Task: Write and send a condolence email to John Smith at taskers@outlook.com, expressing sympathy for the loss of his grandfather.
Action: Mouse moved to (55, 64)
Screenshot: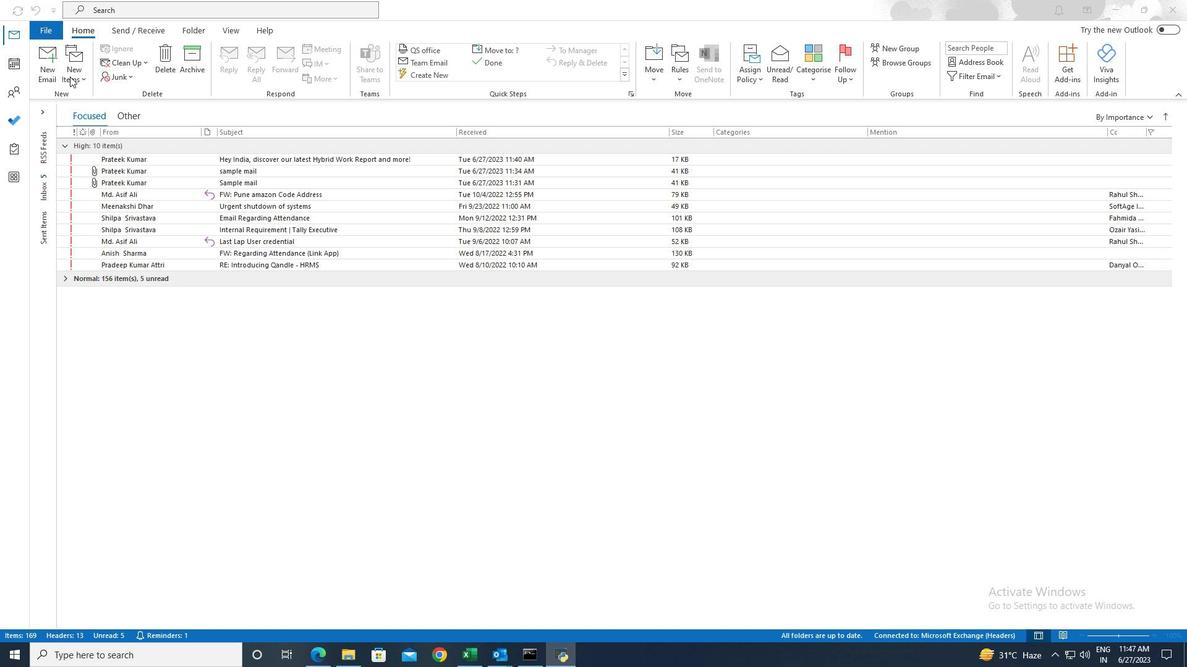 
Action: Mouse pressed left at (55, 64)
Screenshot: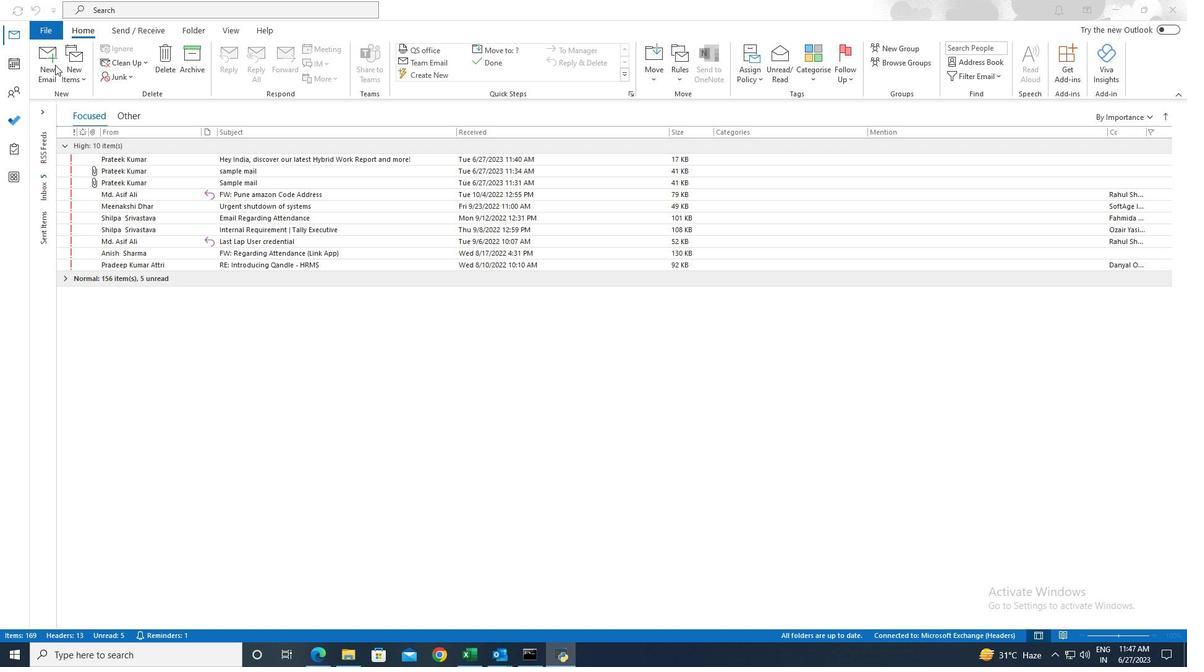 
Action: Mouse pressed left at (55, 64)
Screenshot: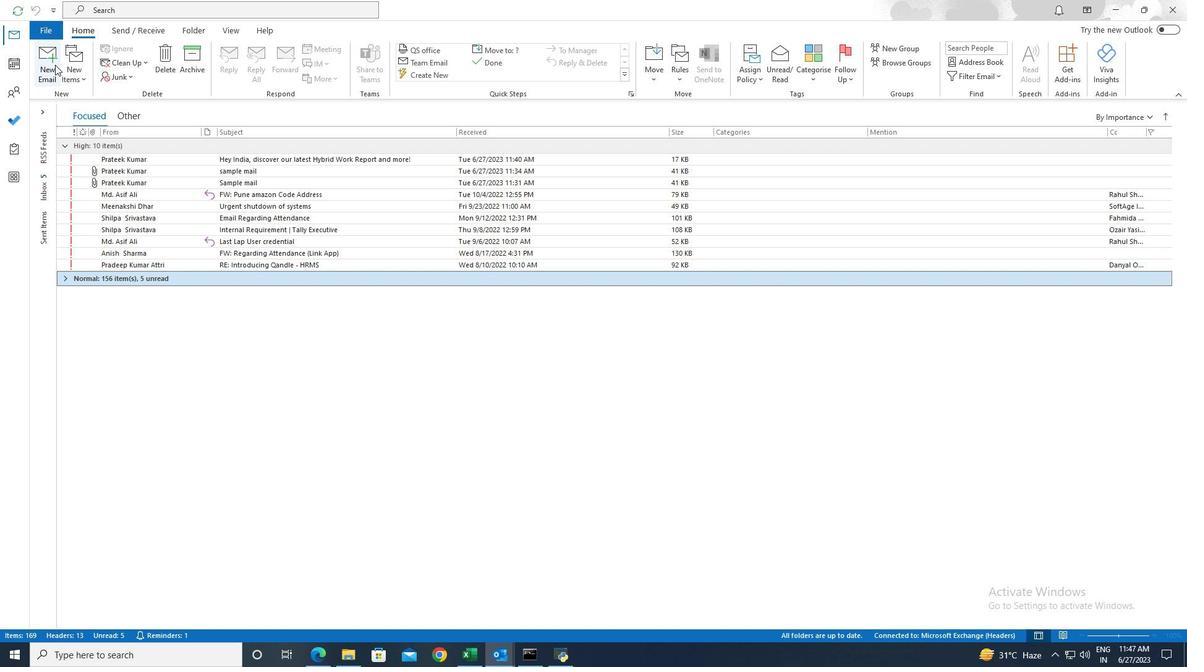 
Action: Mouse moved to (304, 68)
Screenshot: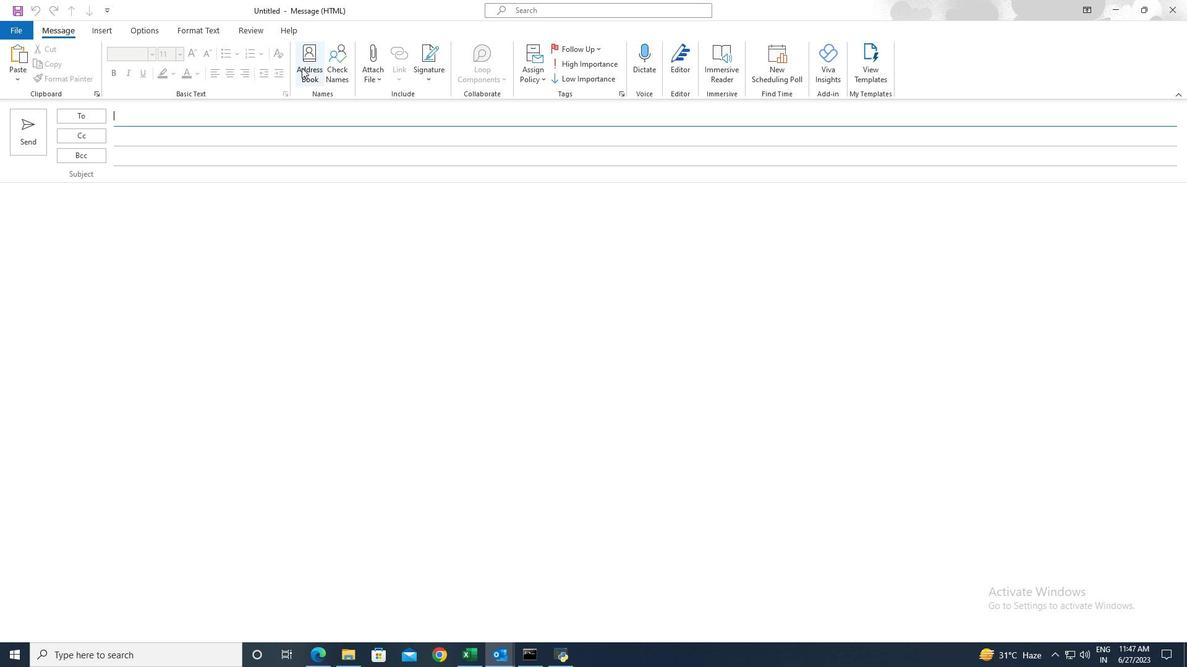 
Action: Mouse pressed left at (304, 68)
Screenshot: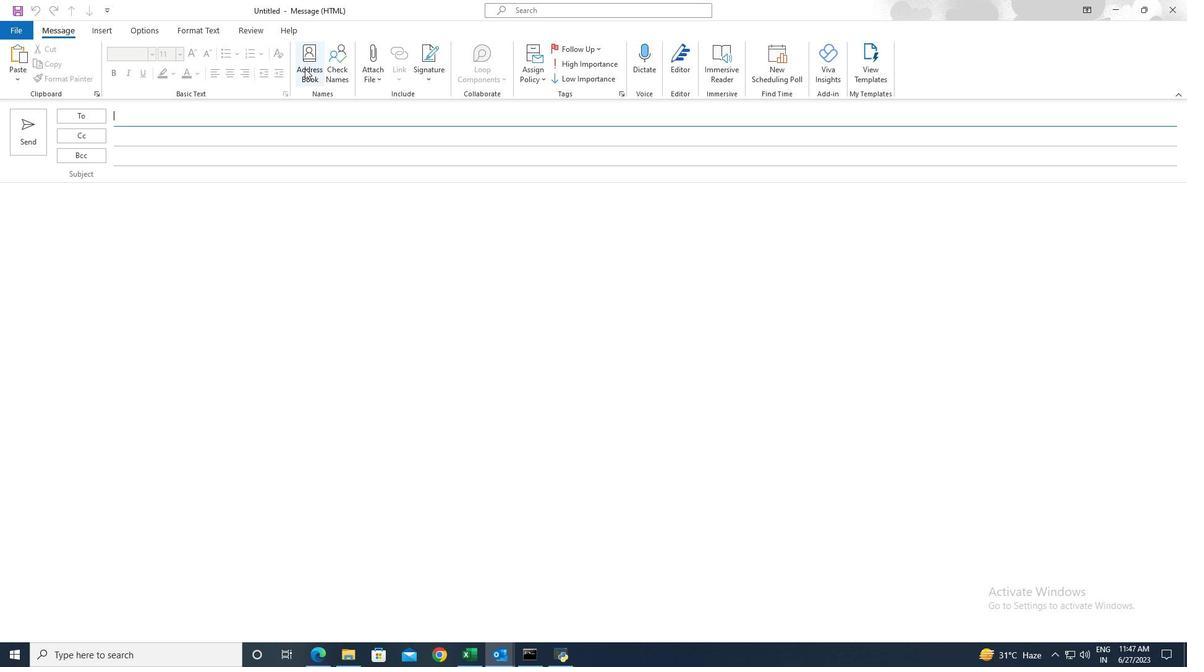 
Action: Mouse moved to (707, 223)
Screenshot: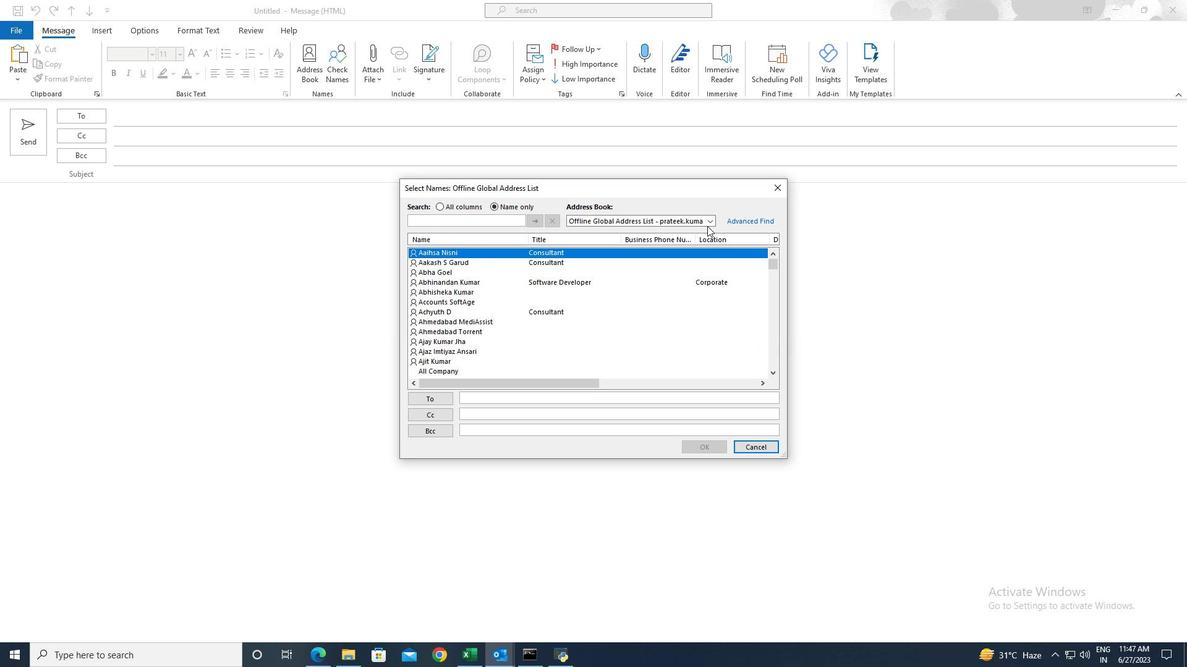 
Action: Mouse pressed left at (707, 223)
Screenshot: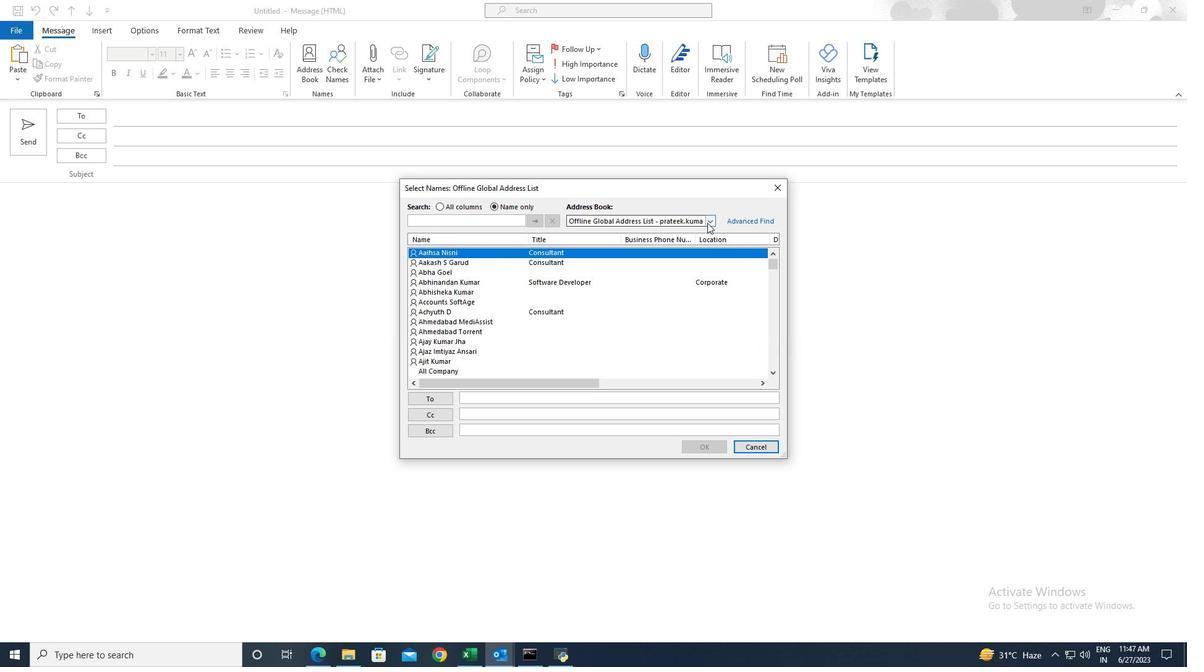
Action: Mouse moved to (610, 239)
Screenshot: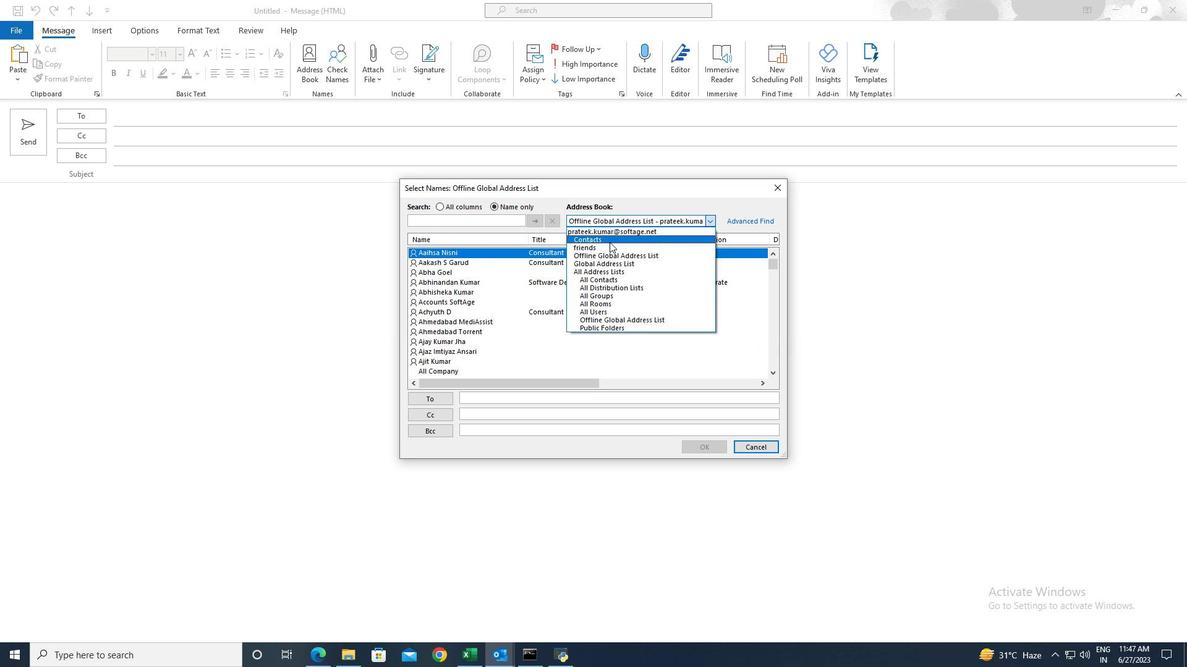 
Action: Mouse pressed left at (610, 239)
Screenshot: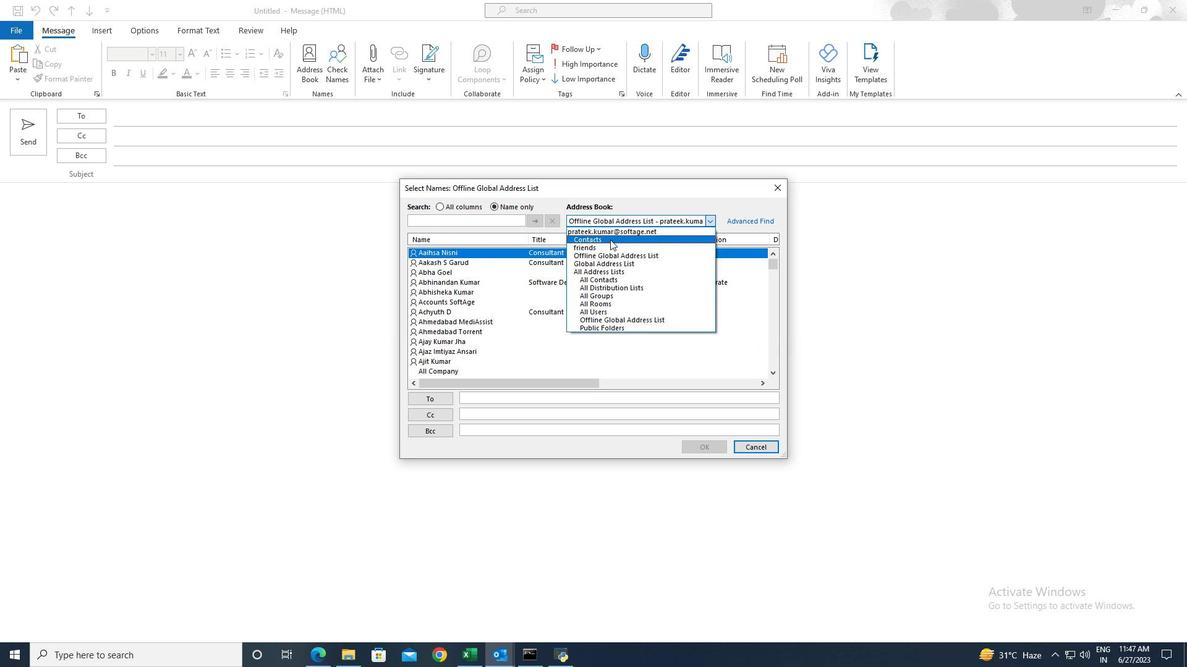 
Action: Mouse moved to (497, 217)
Screenshot: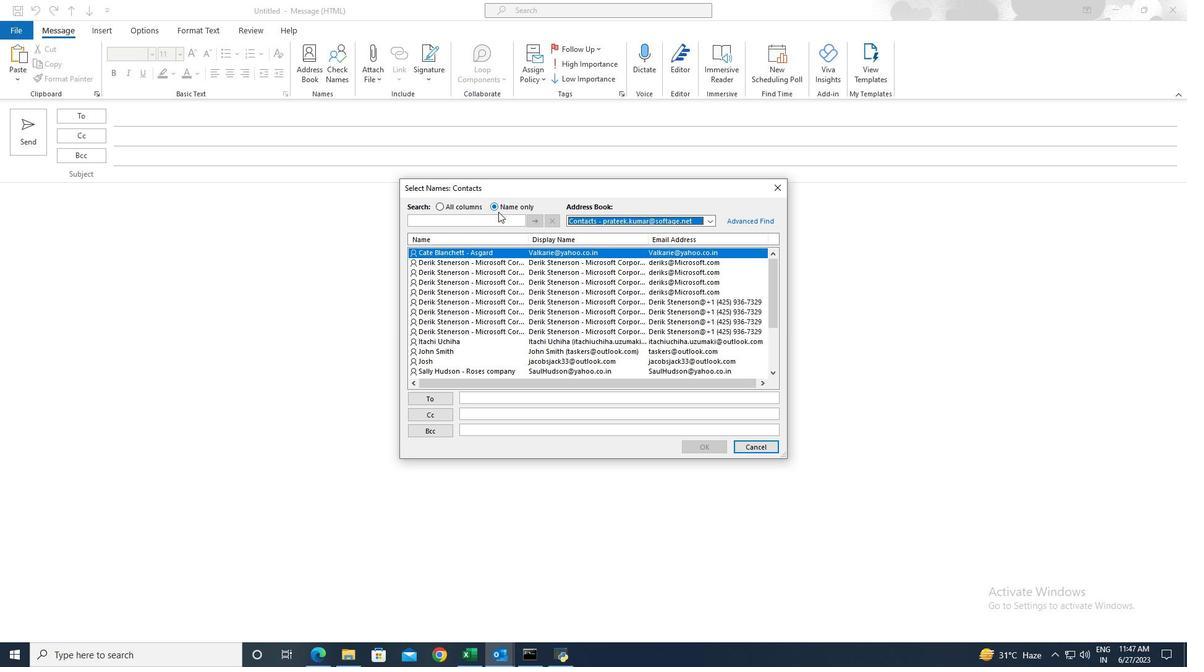 
Action: Mouse pressed left at (497, 217)
Screenshot: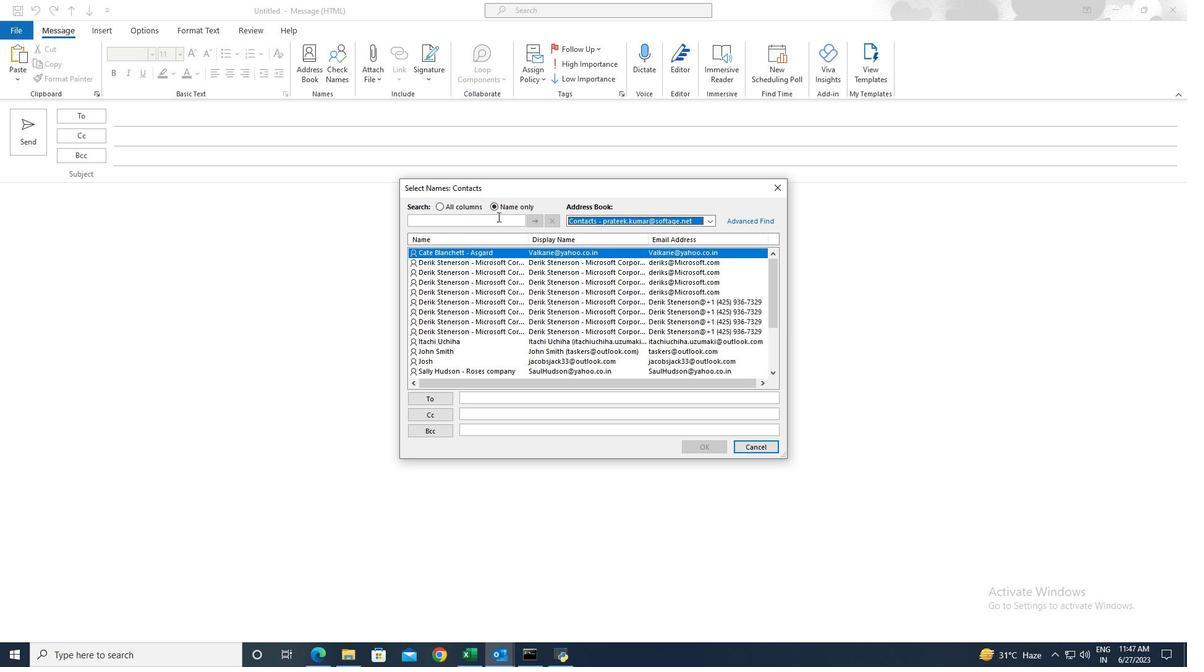 
Action: Key pressed john
Screenshot: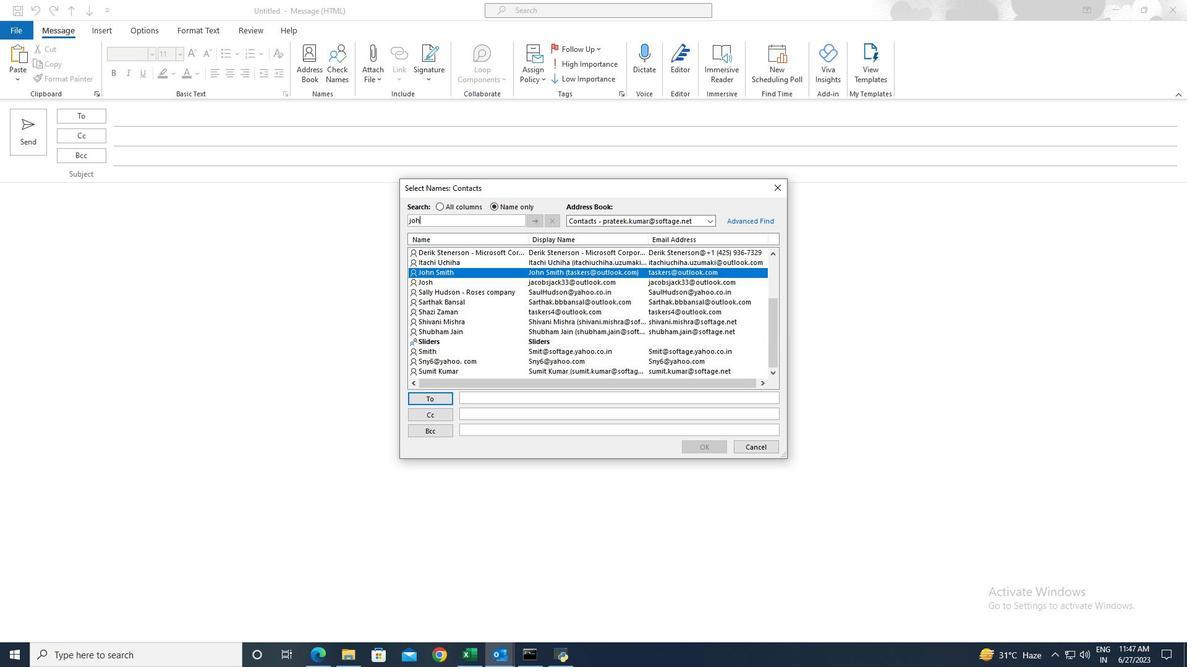 
Action: Mouse moved to (507, 270)
Screenshot: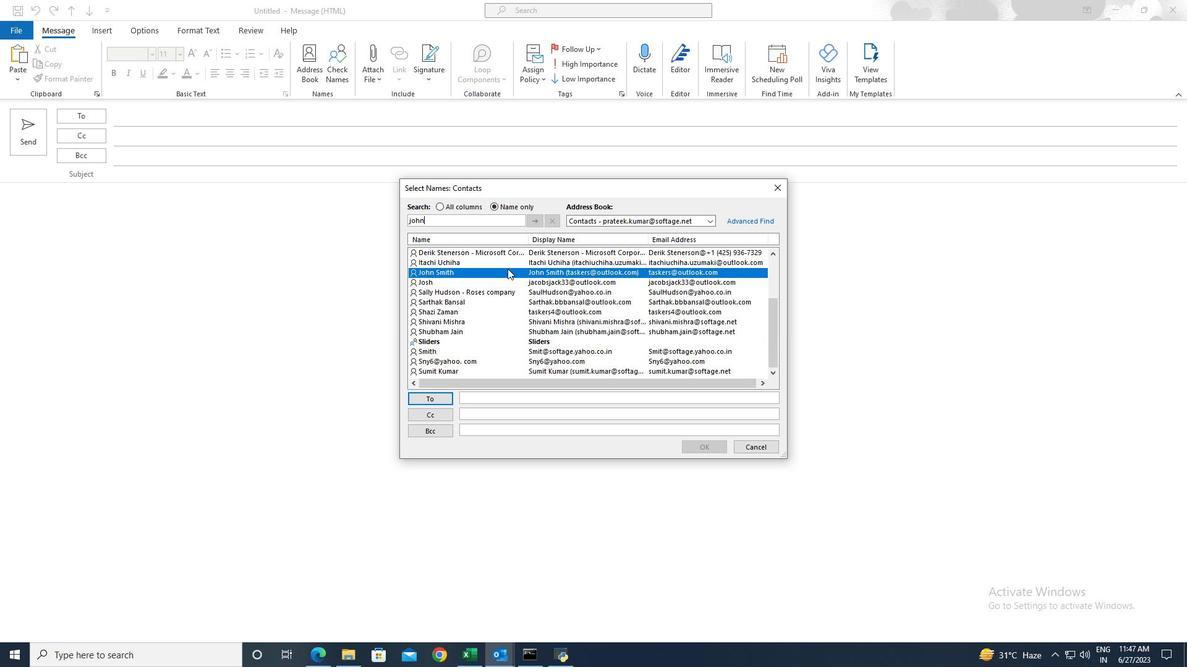 
Action: Mouse pressed left at (507, 270)
Screenshot: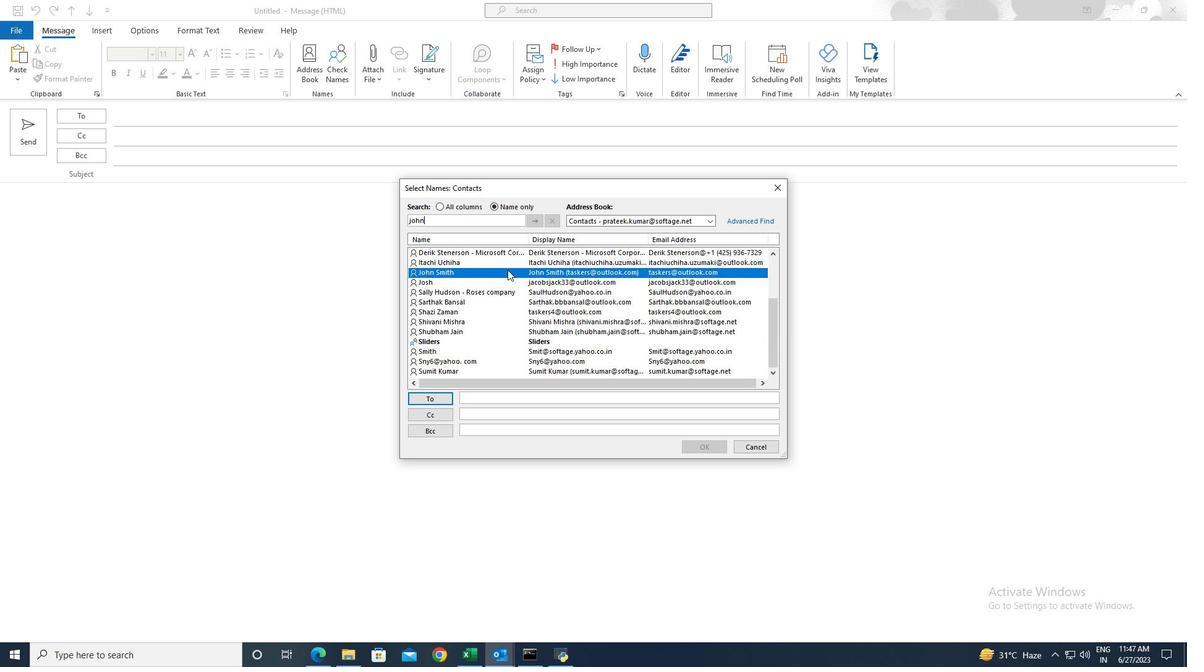 
Action: Mouse moved to (438, 400)
Screenshot: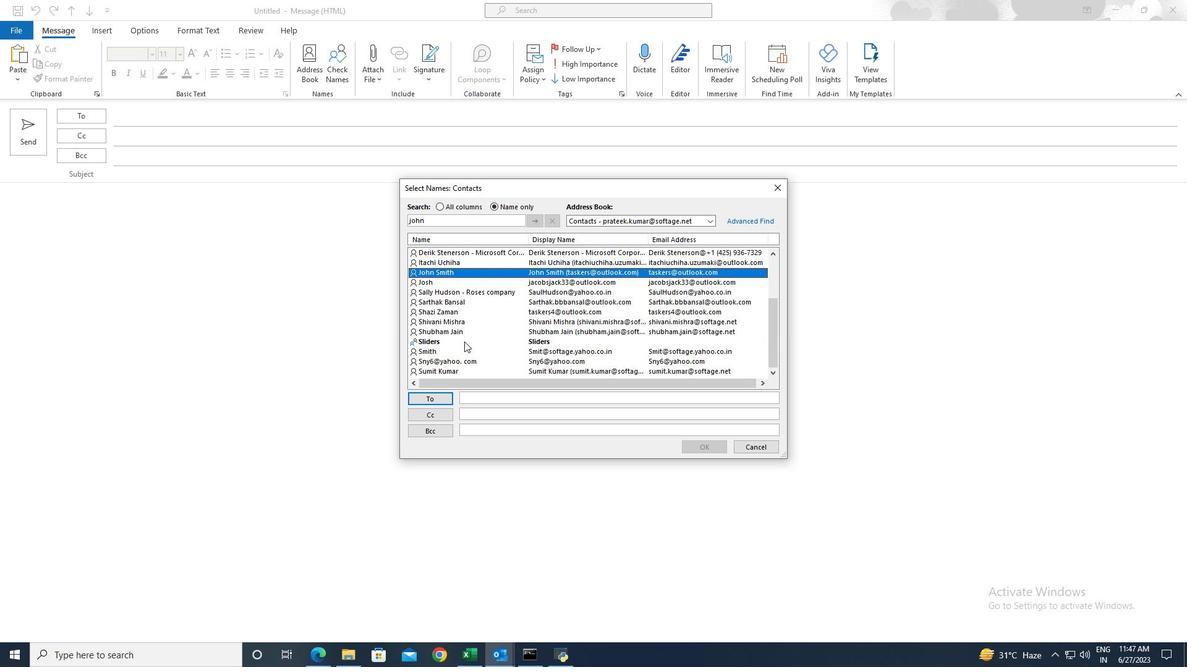 
Action: Mouse pressed left at (438, 400)
Screenshot: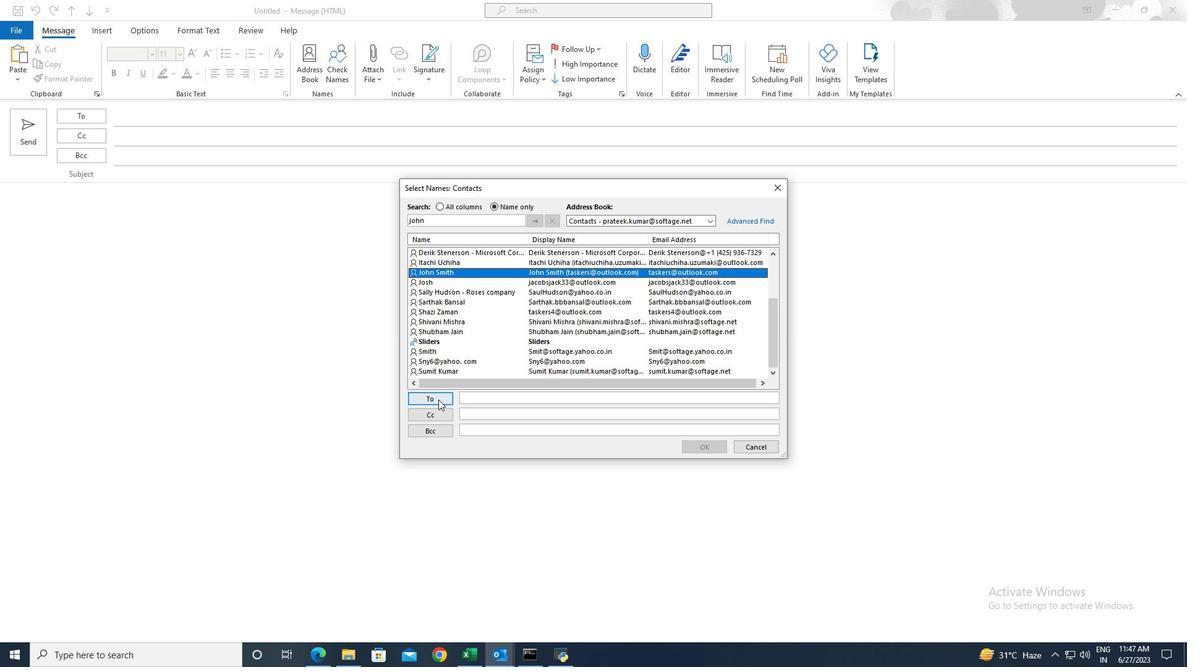 
Action: Mouse moved to (698, 442)
Screenshot: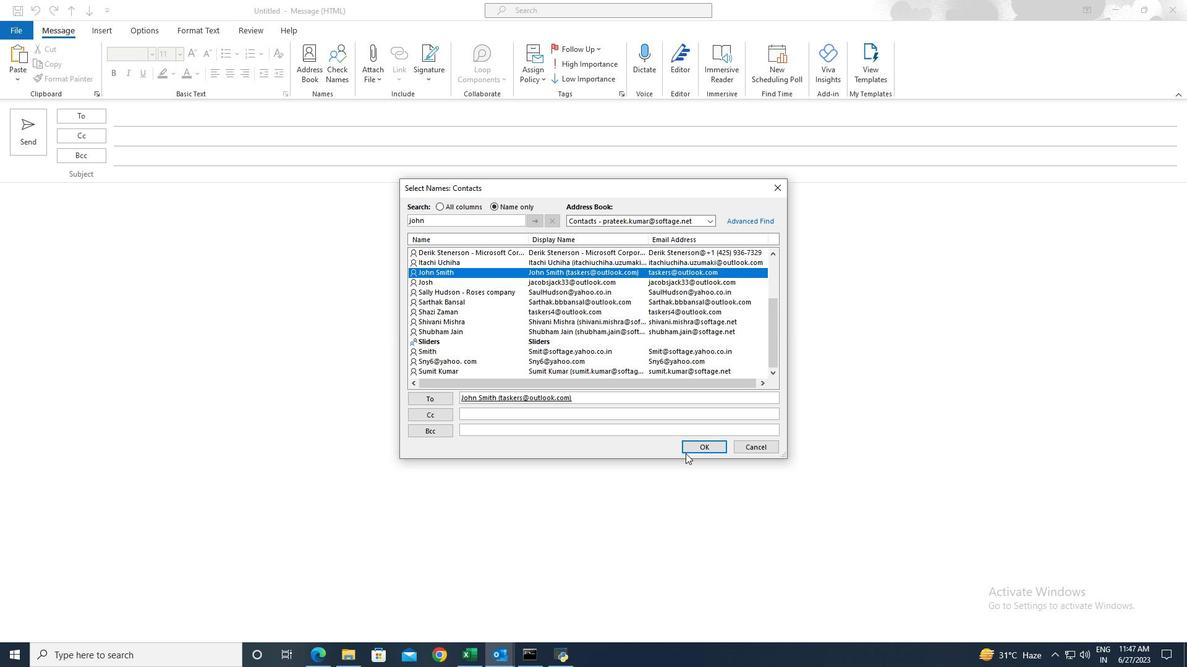 
Action: Mouse pressed left at (698, 442)
Screenshot: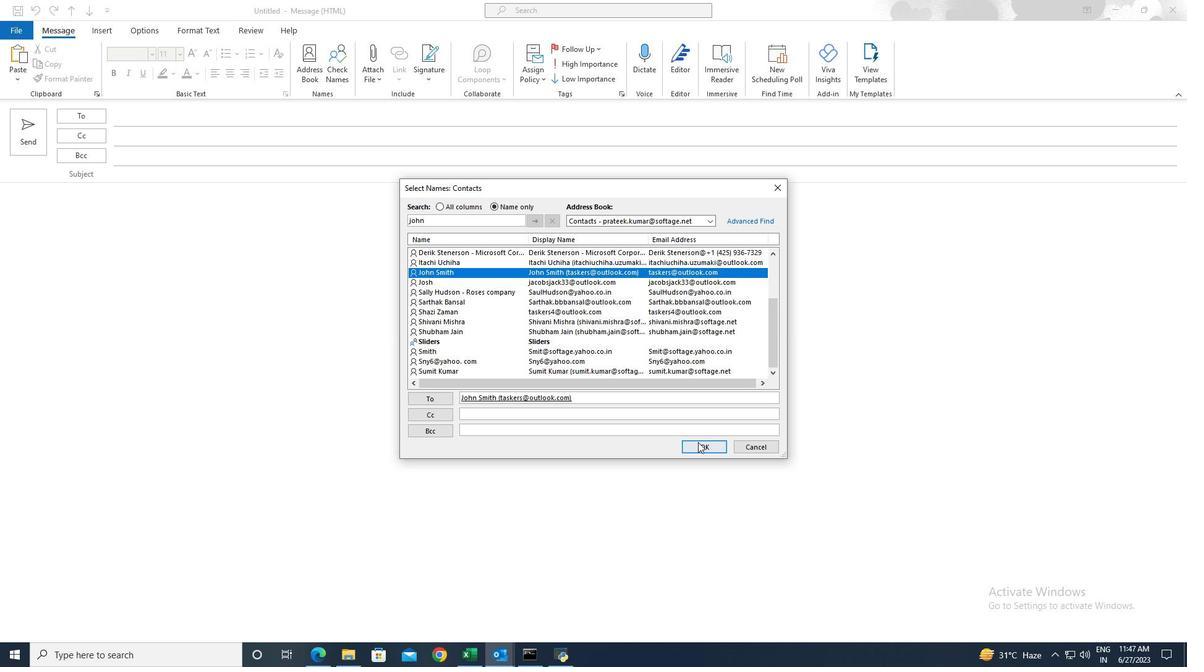 
Action: Mouse moved to (148, 179)
Screenshot: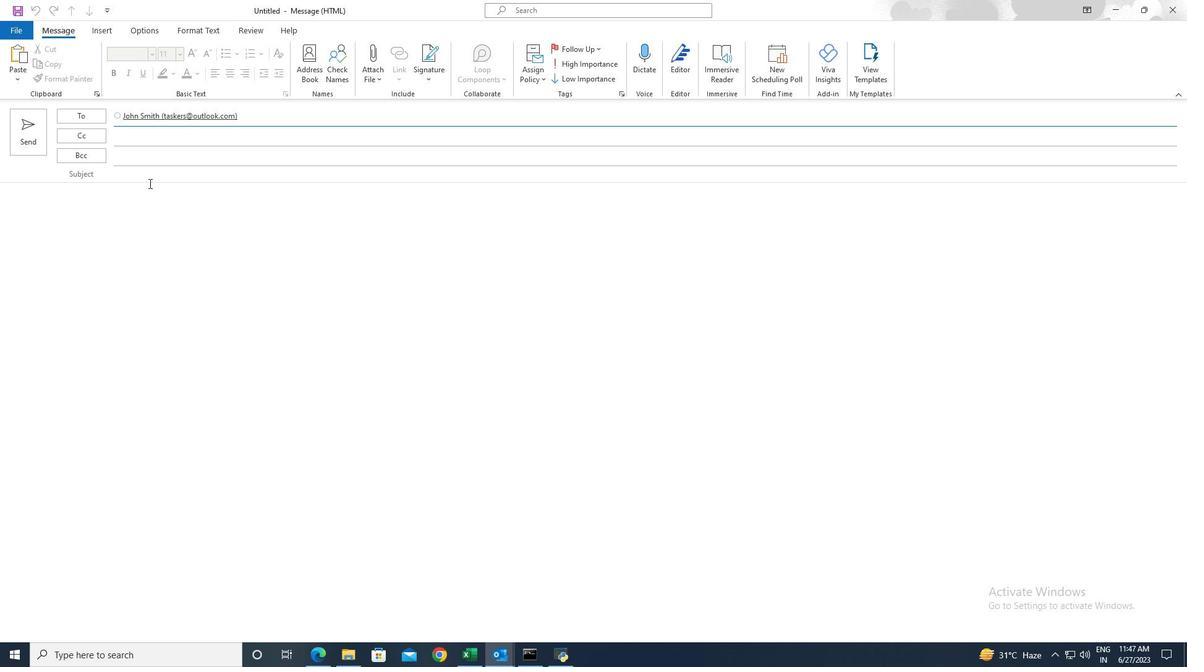 
Action: Mouse pressed left at (148, 179)
Screenshot: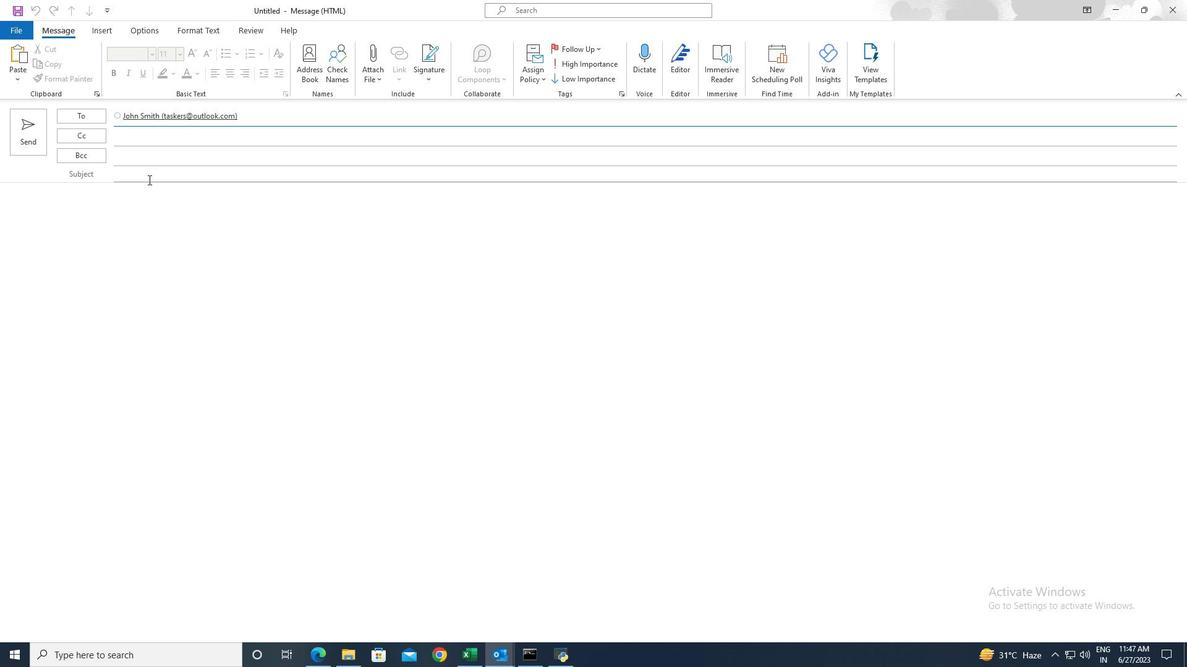 
Action: Mouse moved to (181, 199)
Screenshot: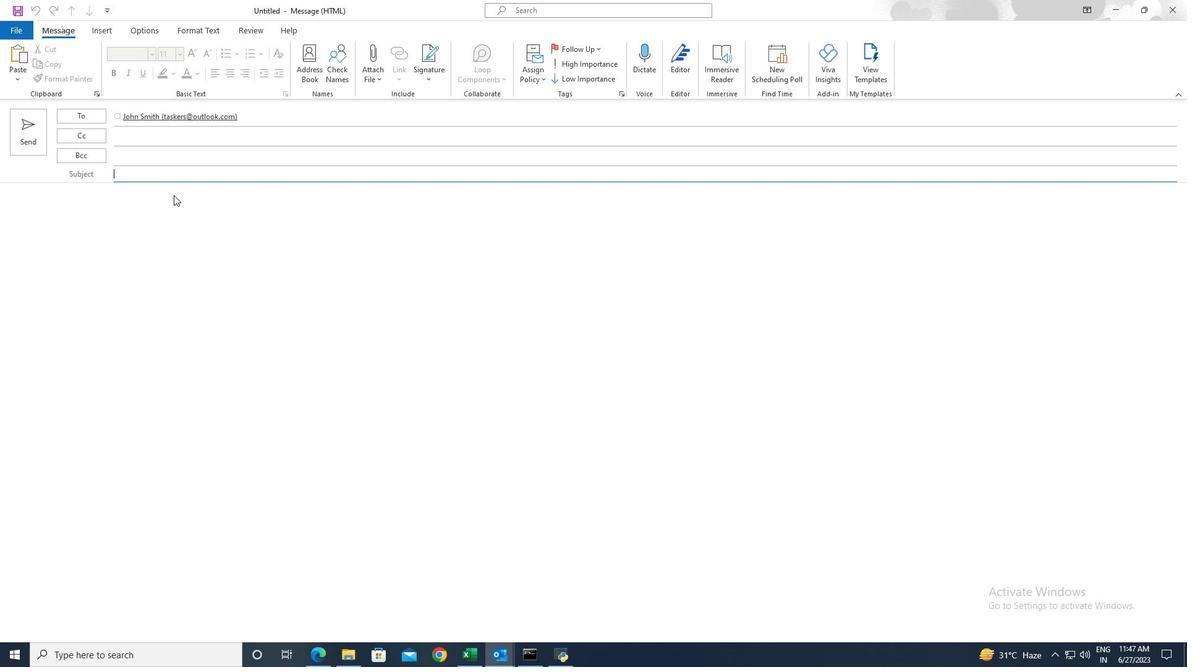 
Action: Key pressed <Key.shift><Key.shift>Condolences<Key.space>on<Key.space>the<Key.space><Key.shift>Loss<Key.space>of<Key.space>a<Key.space><Key.shift>Loved<Key.space><Key.shift>One
Screenshot: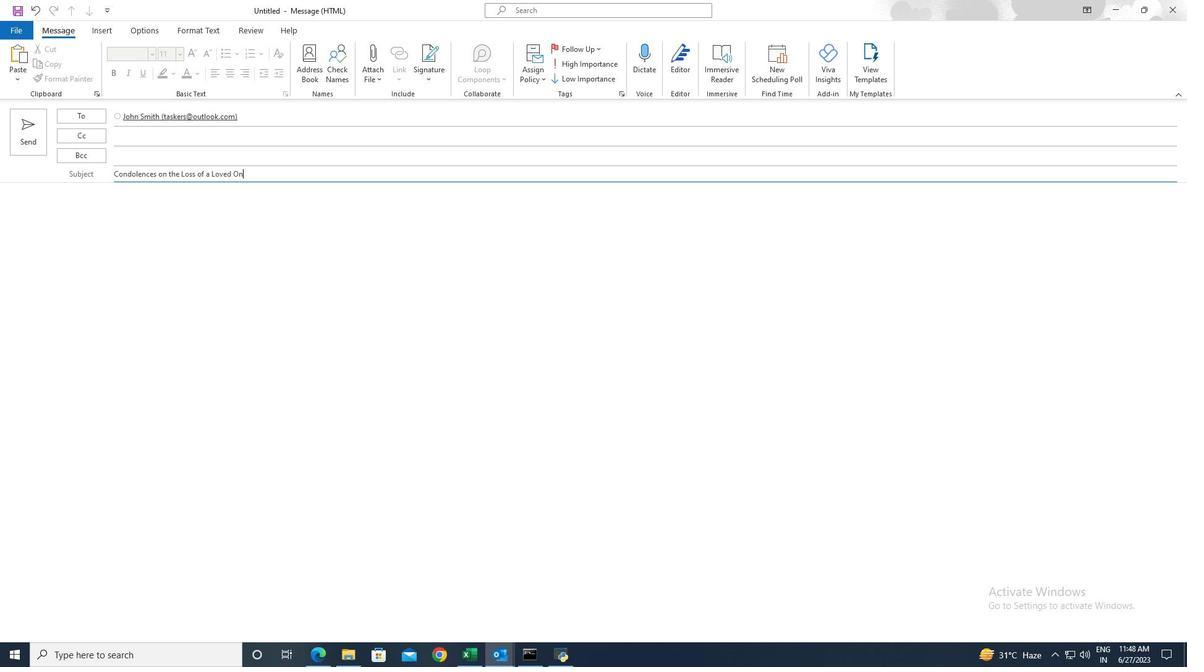 
Action: Mouse moved to (166, 212)
Screenshot: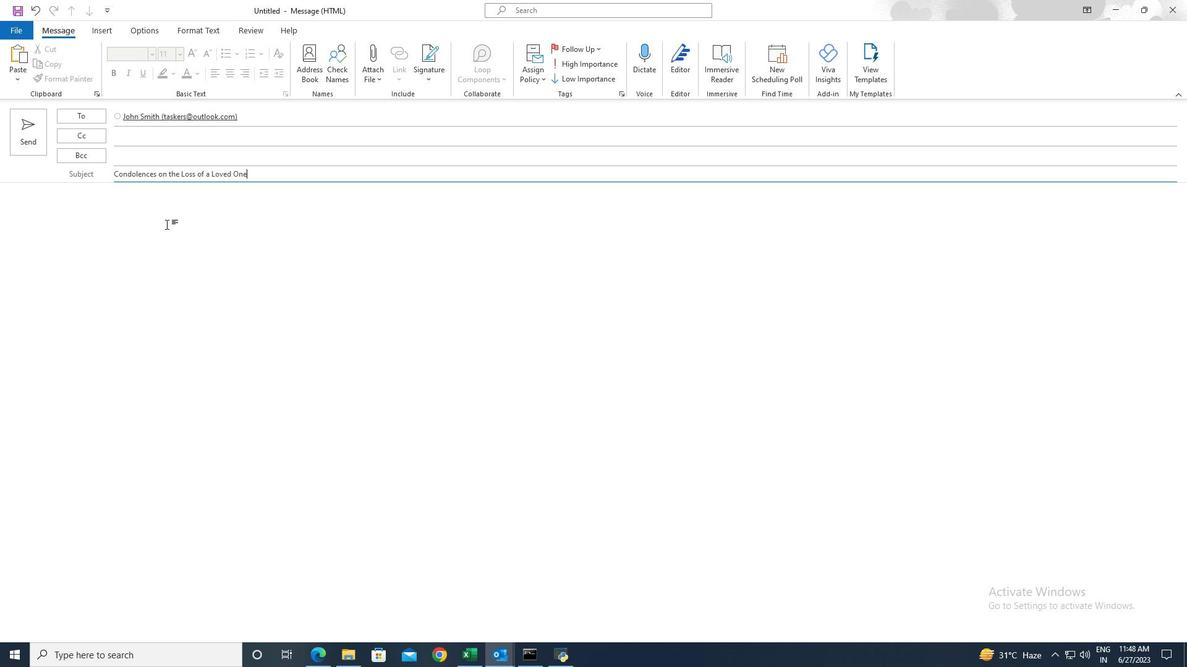 
Action: Mouse pressed left at (166, 212)
Screenshot: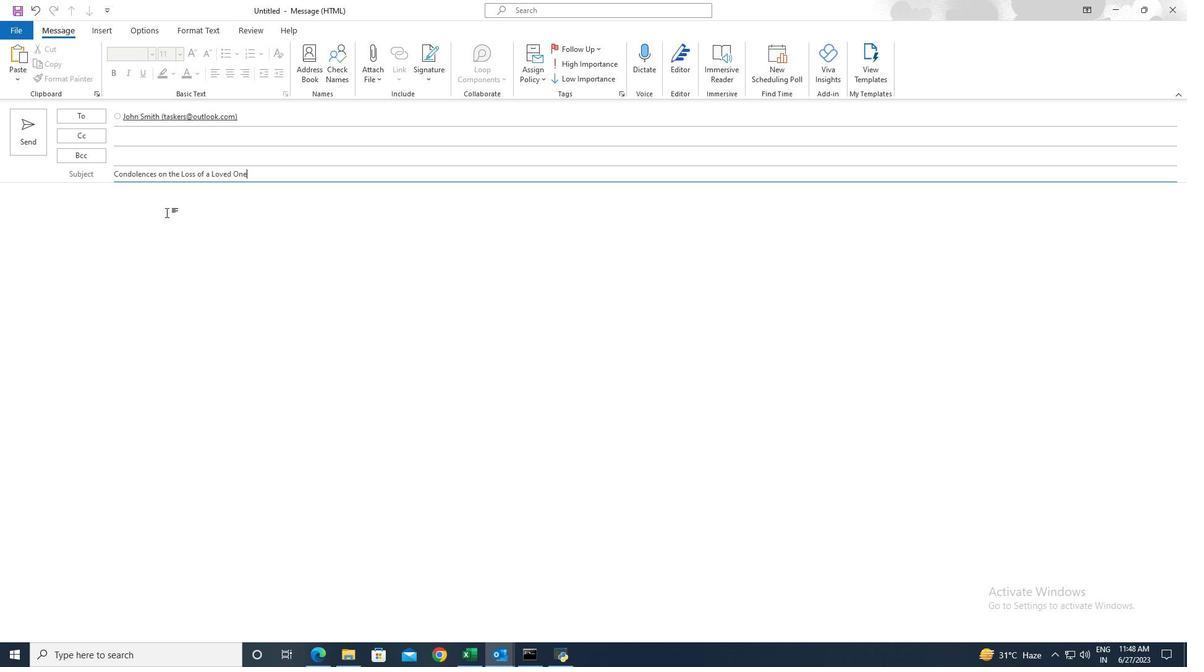 
Action: Mouse moved to (176, 211)
Screenshot: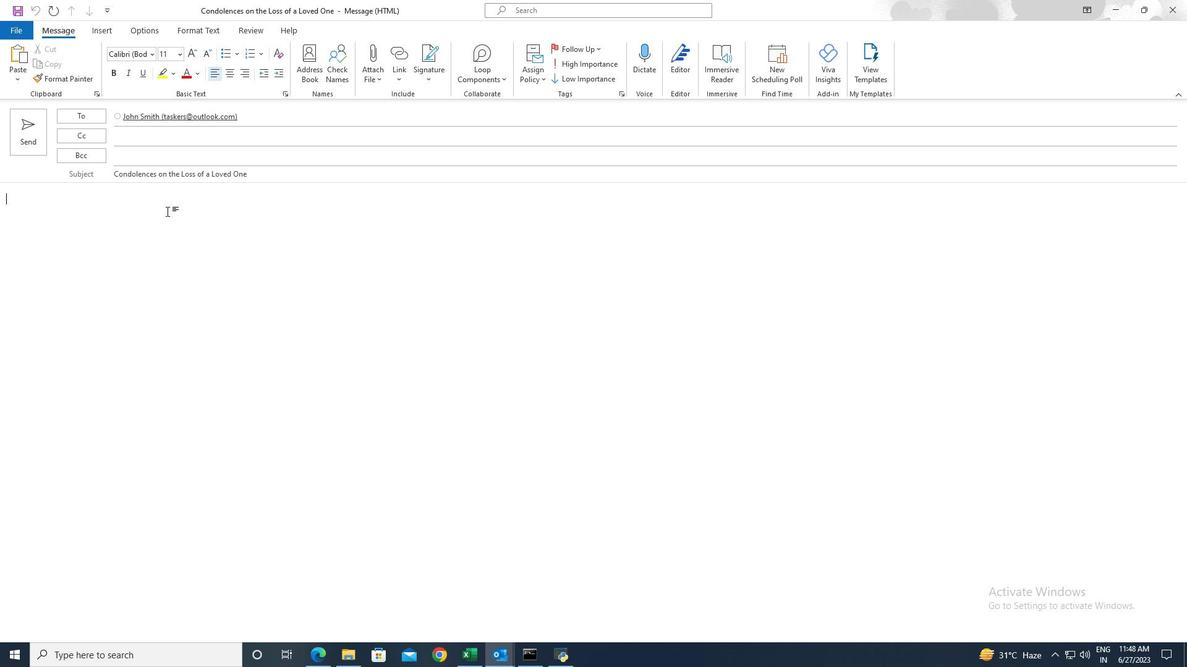 
Action: Key pressed <Key.shift>Dear<Key.space><Key.shift>
Screenshot: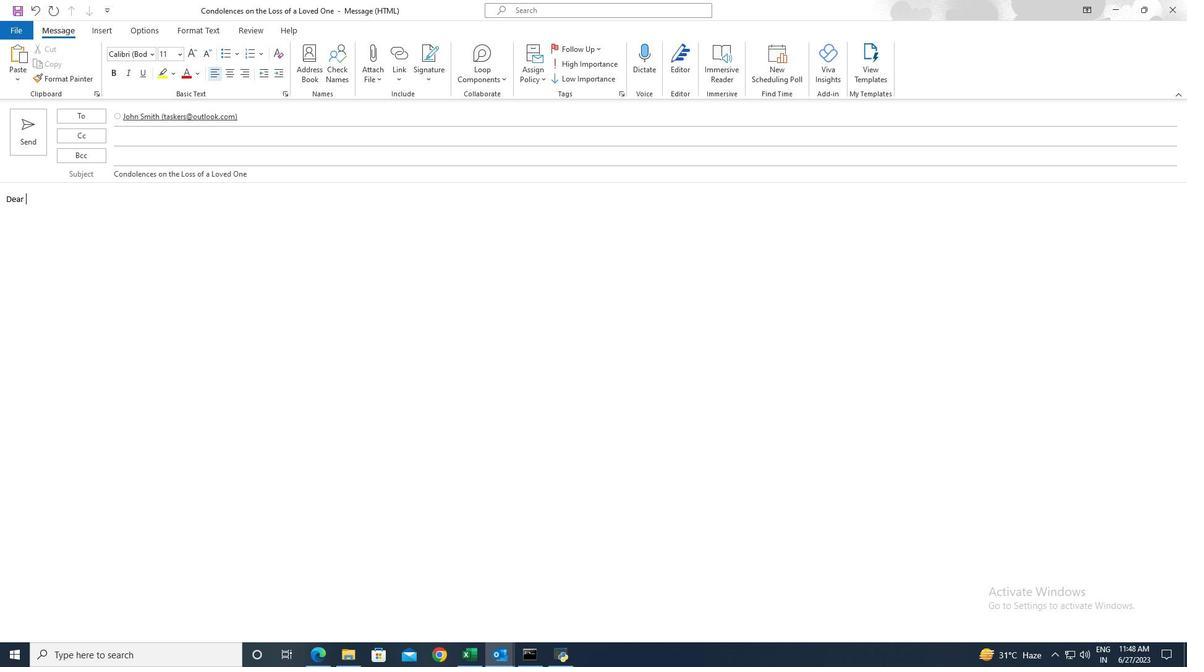 
Action: Mouse moved to (176, 211)
Screenshot: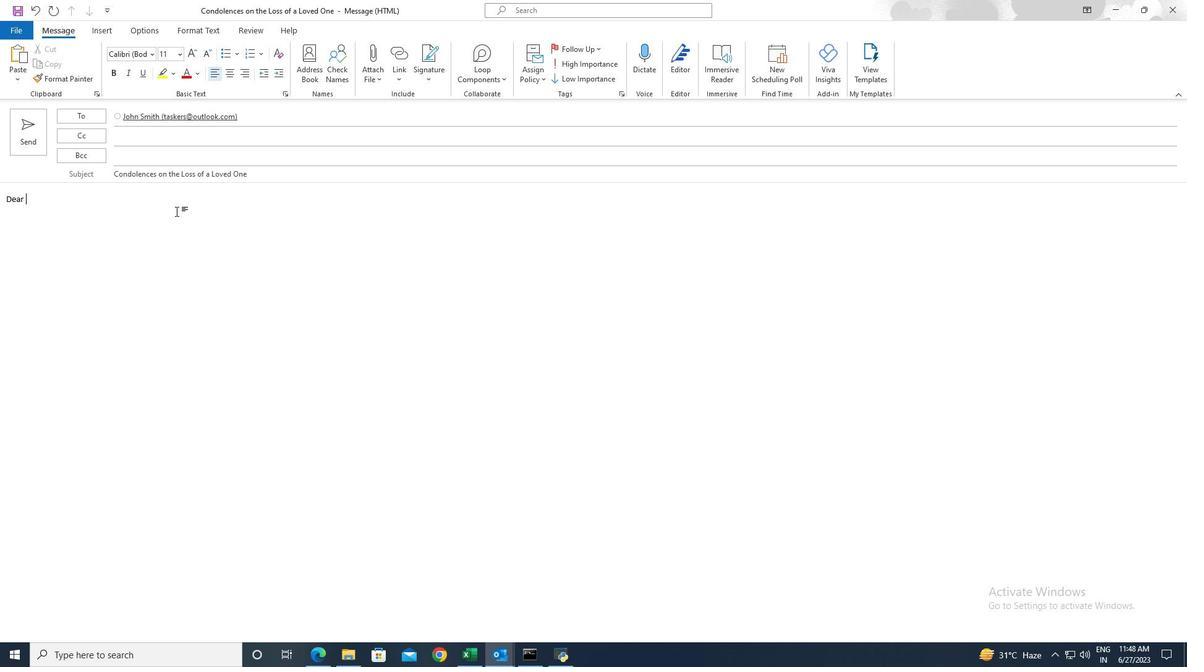 
Action: Key pressed Johm<Key.backspace>n,<Key.enter><Key.shift>I
Screenshot: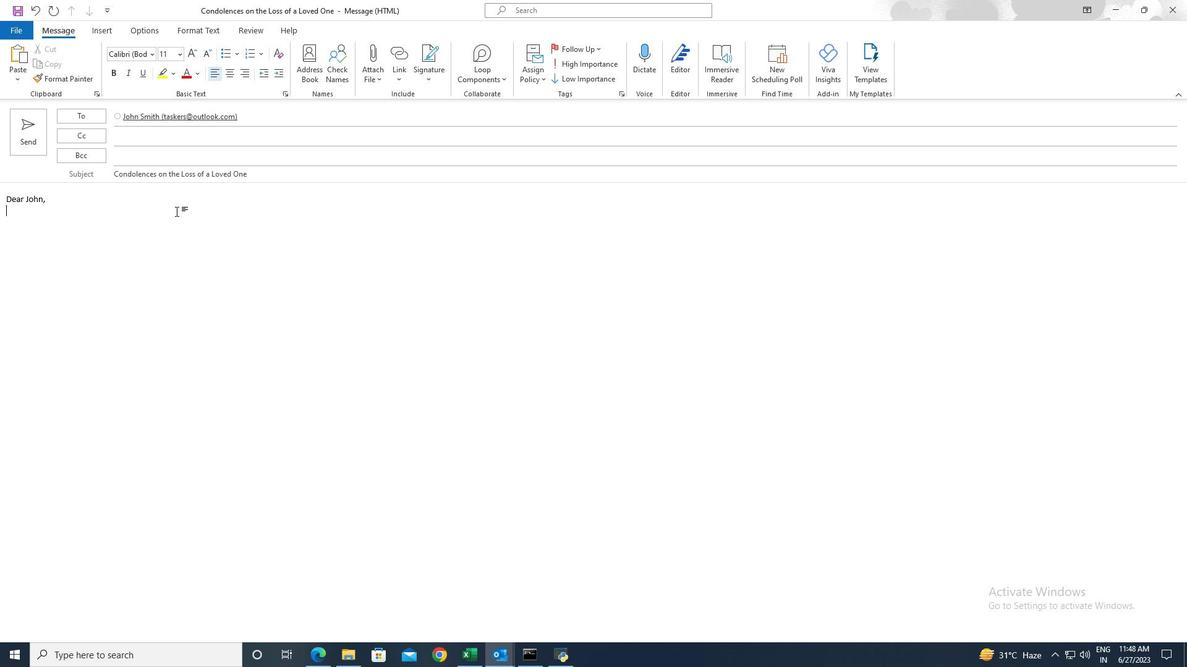 
Action: Mouse moved to (176, 211)
Screenshot: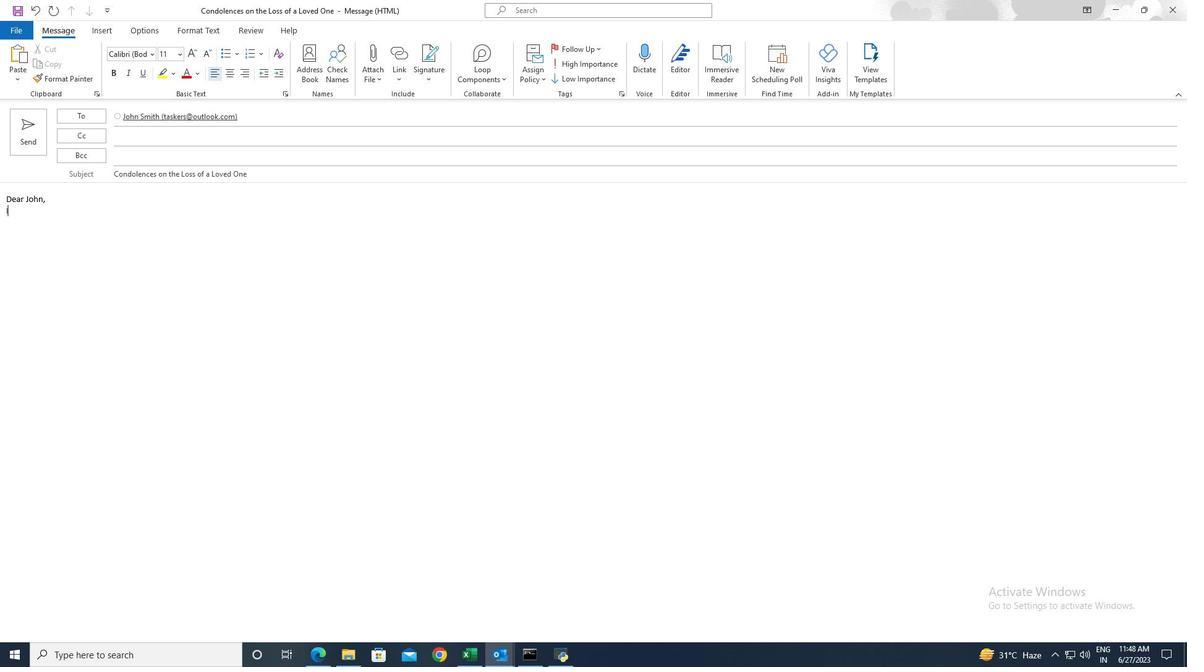 
Action: Key pressed <Key.space>was<Key.space>deepl
Screenshot: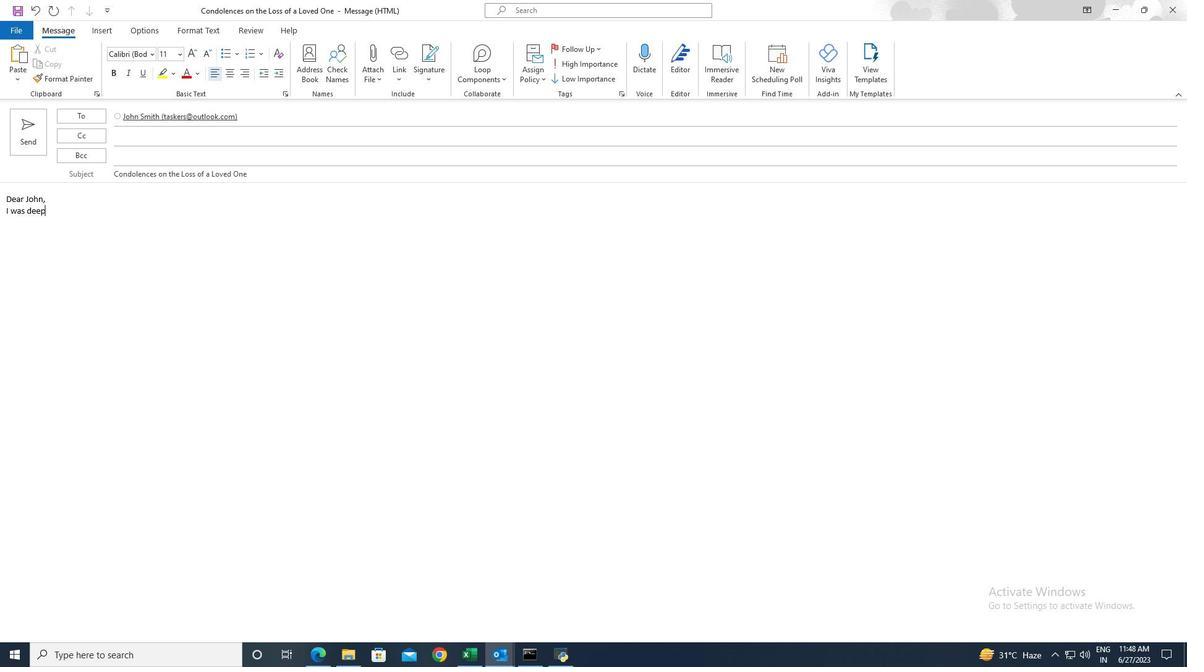 
Action: Mouse moved to (182, 208)
Screenshot: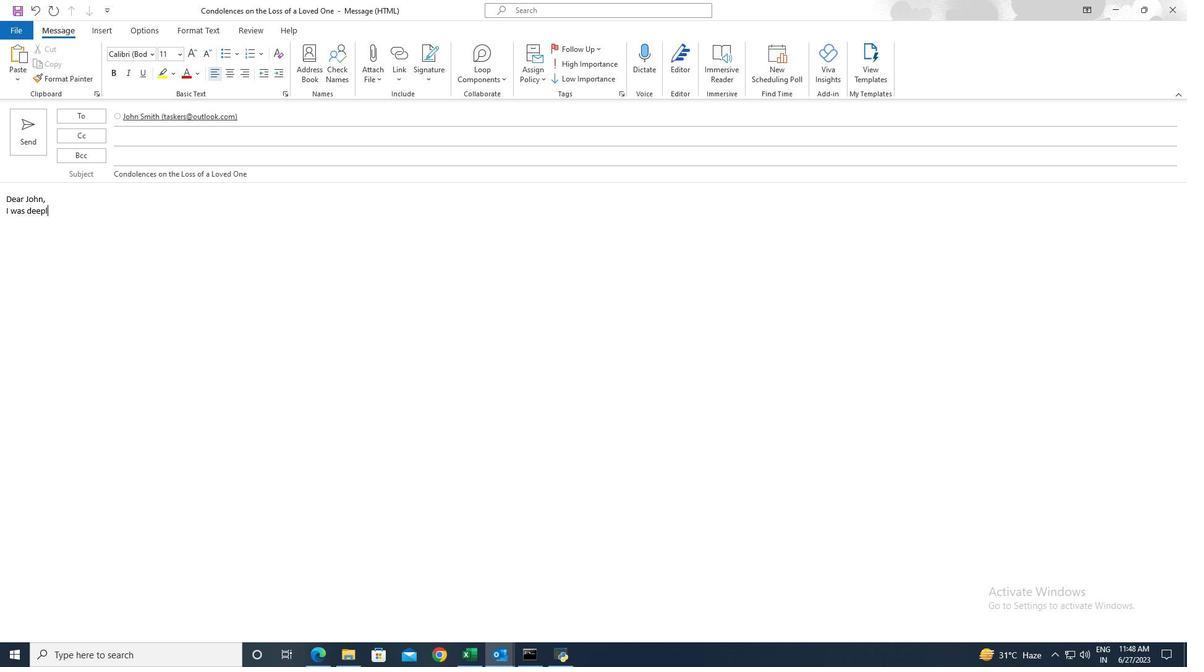 
Action: Key pressed y<Key.space>sadde
Screenshot: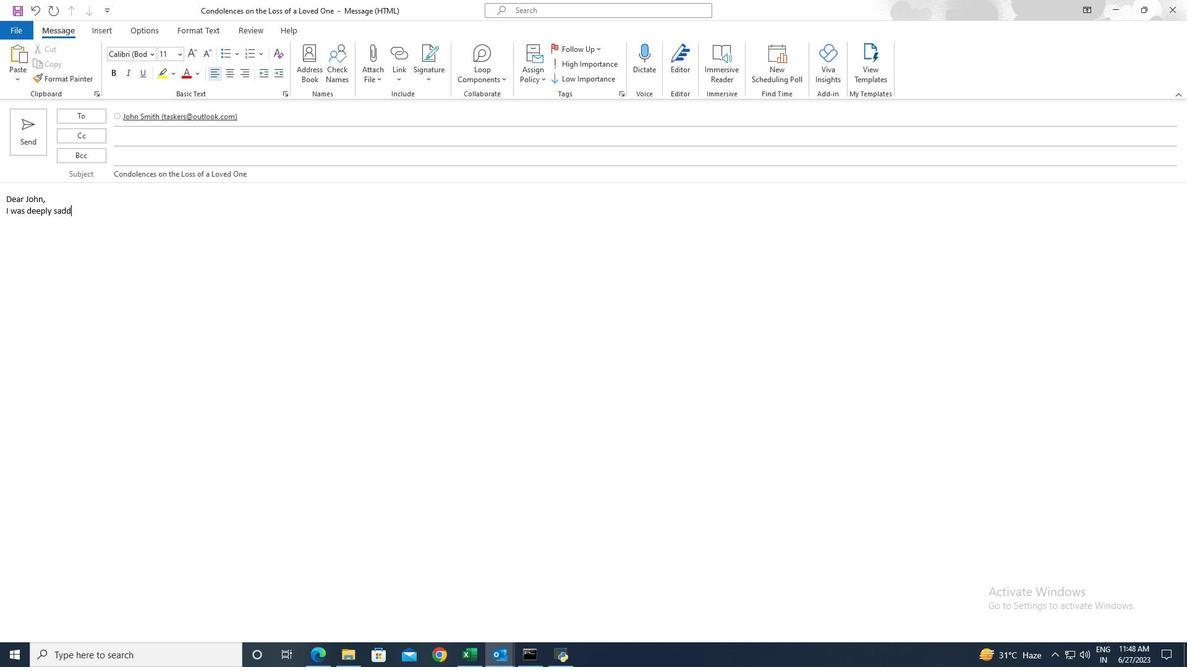 
Action: Mouse moved to (184, 207)
Screenshot: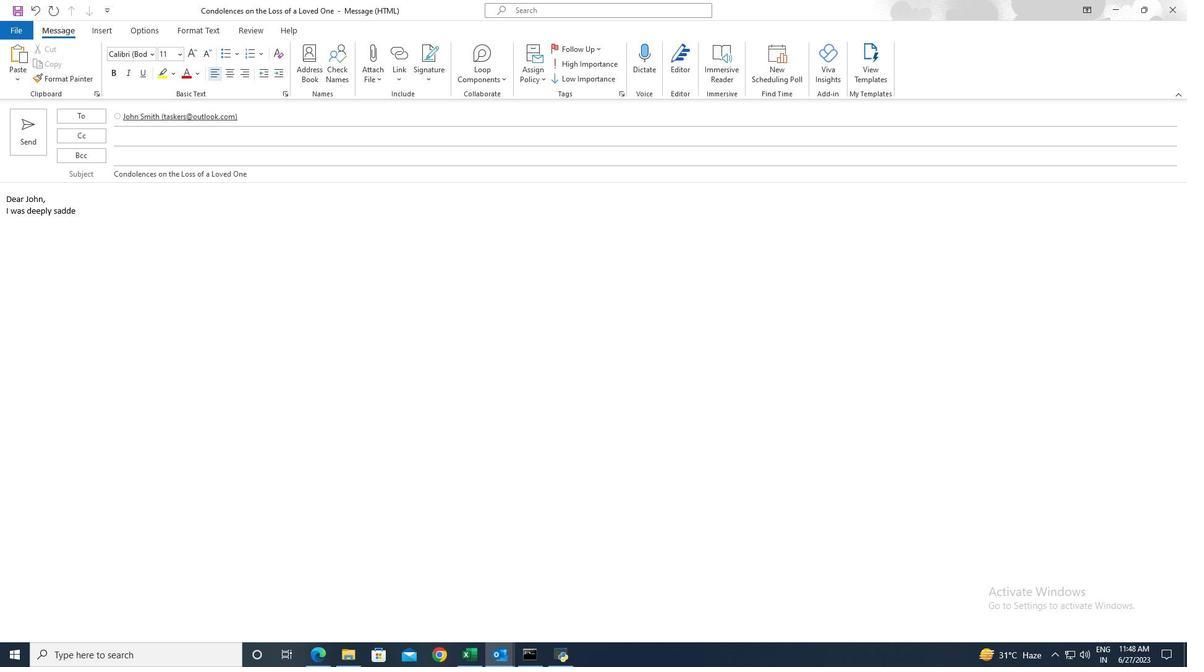 
Action: Key pressed n
Screenshot: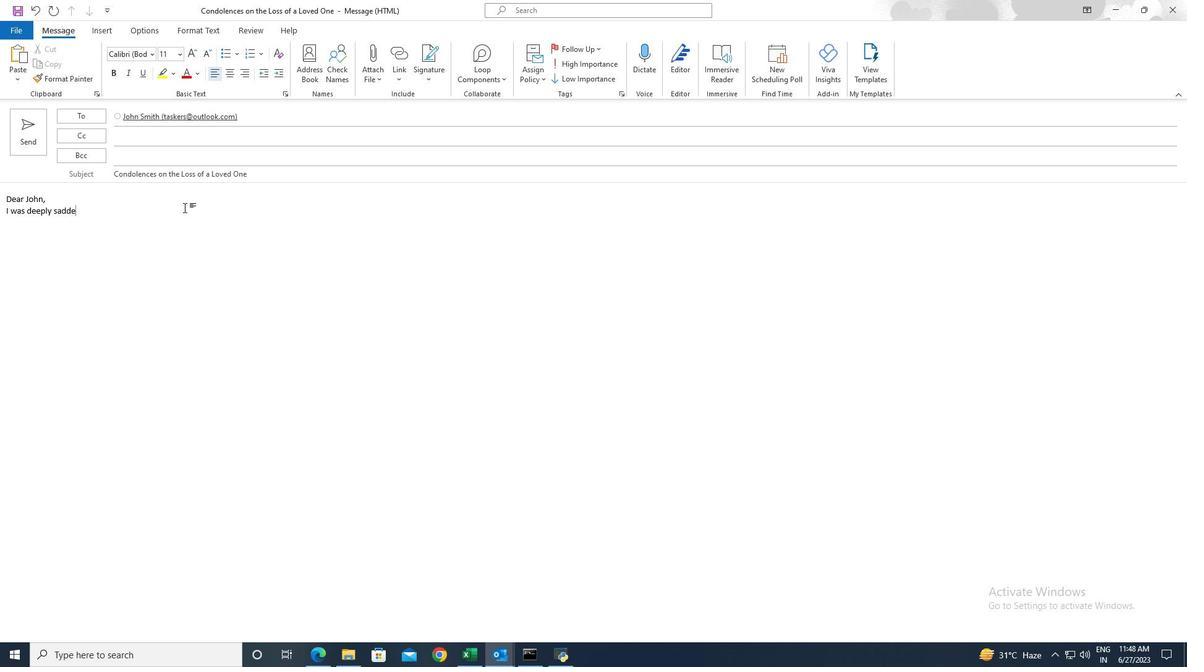 
Action: Mouse moved to (184, 207)
Screenshot: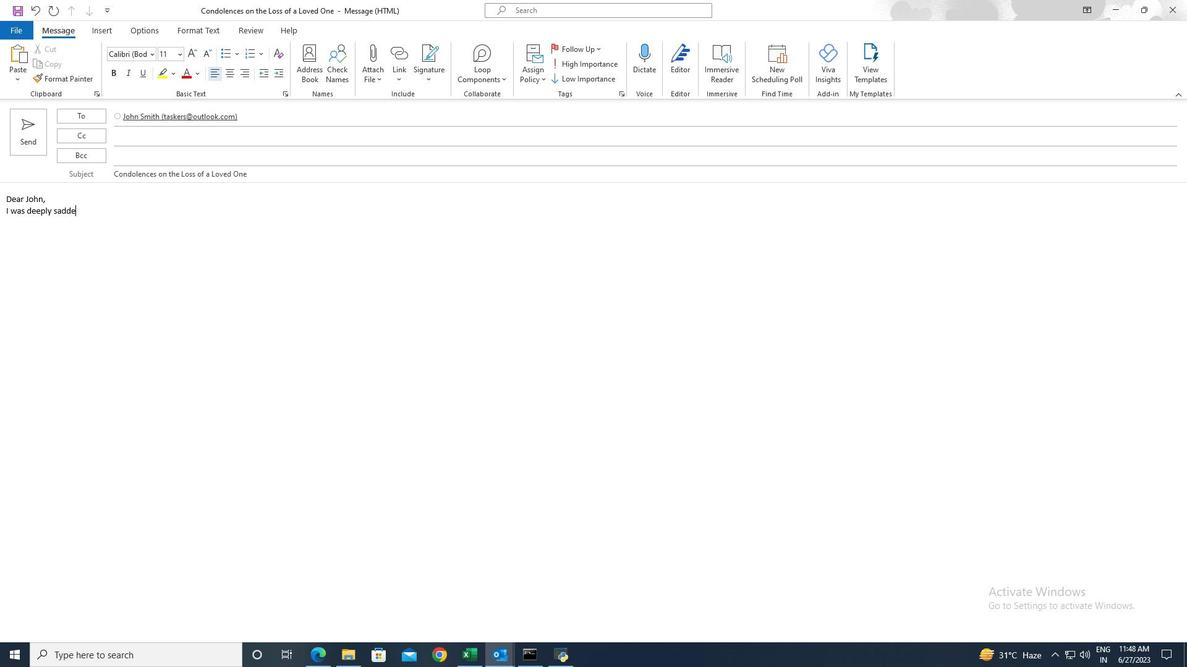 
Action: Key pressed ed<Key.space>to<Key.space>hear<Key.space>about<Key.space>the<Key.space>loss<Key.space>of<Key.space>your<Key.space><Key.shift>Grandfather.<Key.space><Key.shift>Please<Key.space>accept<Key.space>my<Key.space>heartfelt
Screenshot: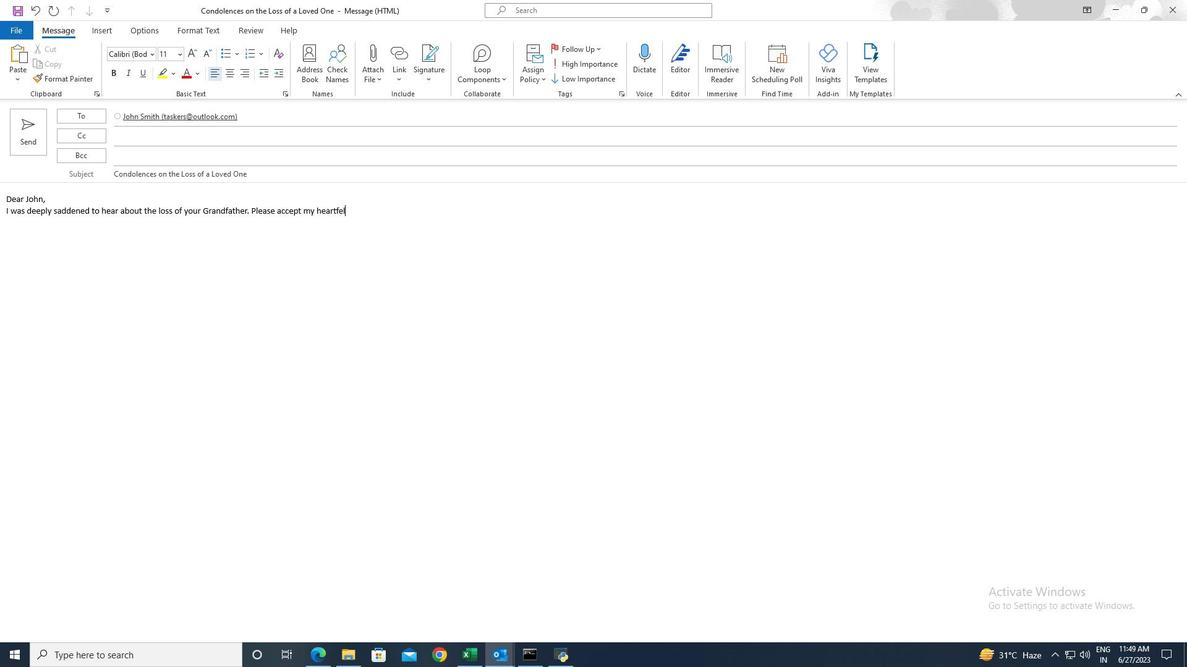 
Action: Mouse moved to (184, 207)
Screenshot: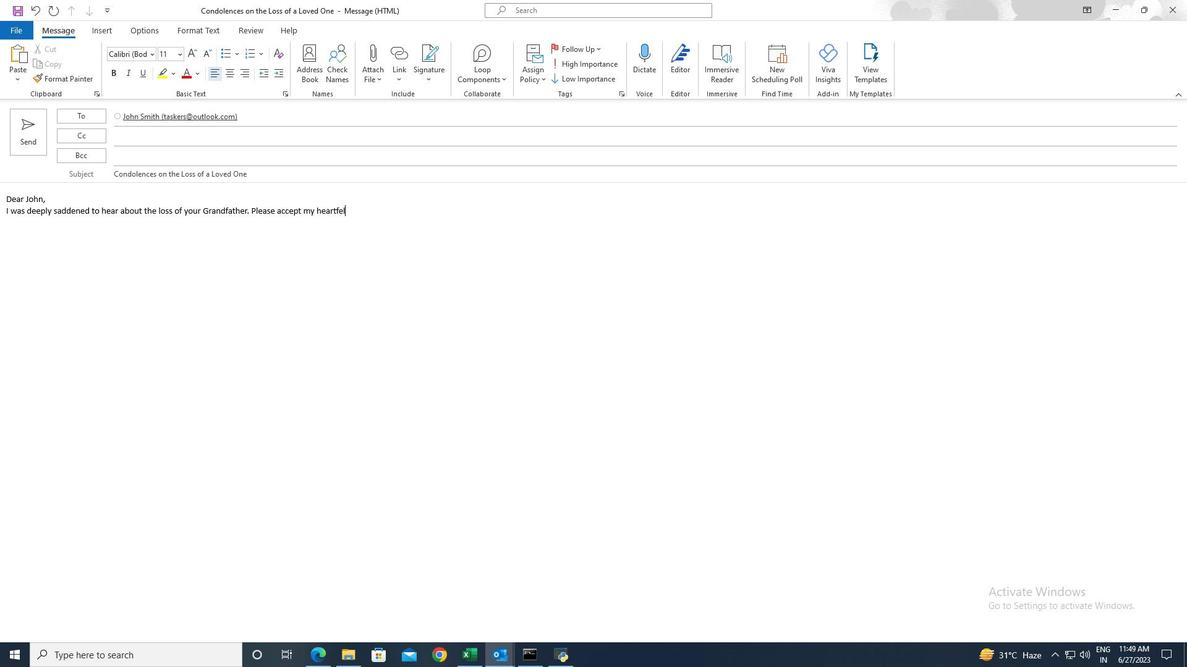 
Action: Key pressed <Key.space>condolences<Key.space>during<Key.space>this<Key.space>difficult<Key.space>time.<Key.space><Key.shift>Mr.<Key.space><Key.shift>Smith<Key.space>was<Key.space>a<Key.space>remarkable<Key.space>individual,<Key.space>and<Key.space>their<Key.space>presence<Key.space>will<Key.space>be<Key.space>dearly<Key.space>missed.<Key.space><Key.shift>If
Screenshot: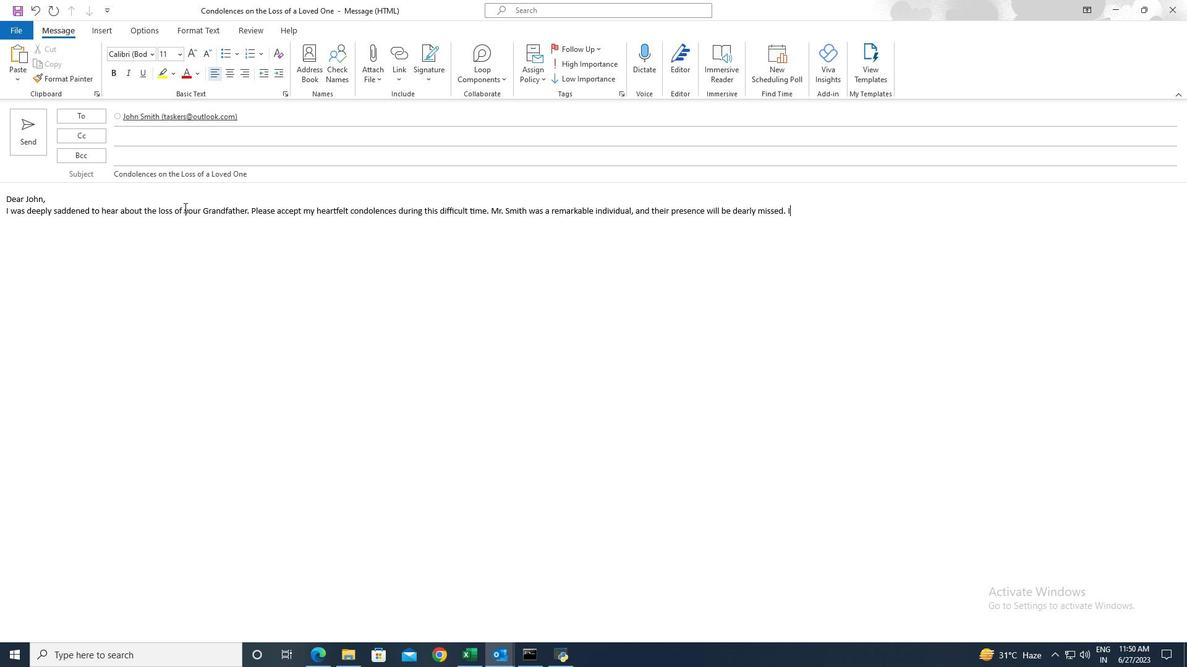
Action: Mouse moved to (184, 207)
Screenshot: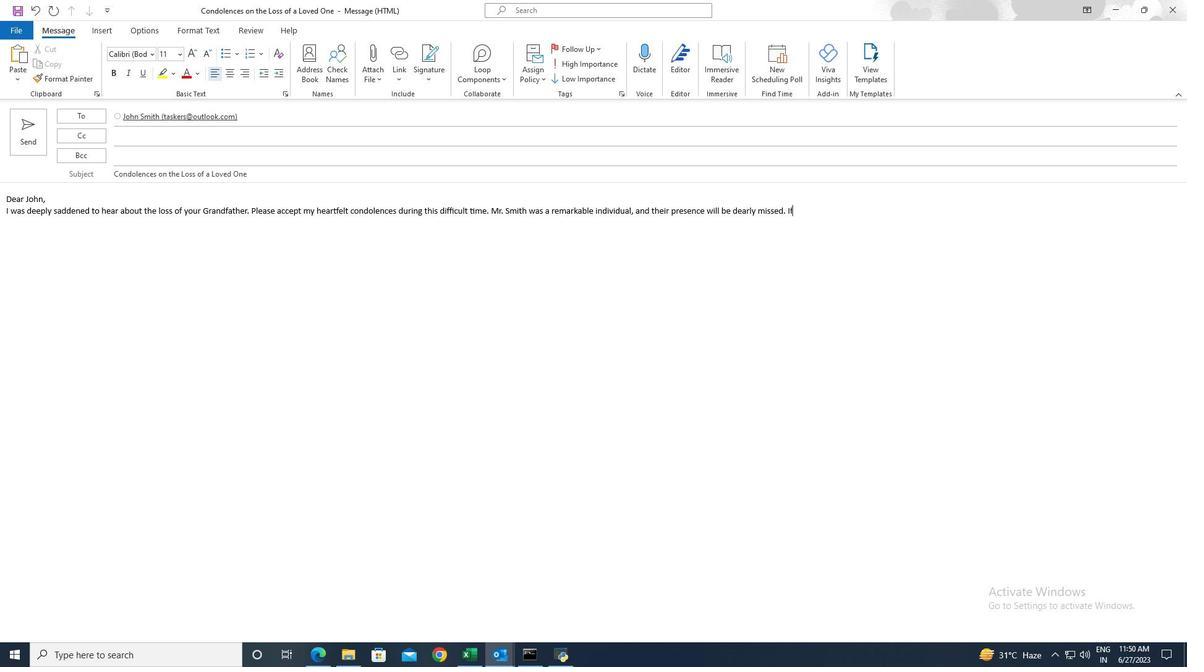 
Action: Key pressed <Key.space>there's<Key.space>anything<Key.space><Key.shift>I<Key.space>can<Key.space>do<Key.space>to<Key.space>support<Key.space>you<Key.space>and<Key.space>your<Key.space>family,<Key.space>please<Key.space>don't<Key.space>hesitate<Key.space>to<Key.space>reach<Key.space>out.<Key.space><Key.shift>You<Key.space>are<Key.space>in<Key.space>my<Key.space>thoughts<Key.space>and<Key.space>prayers.<Key.enter><Key.shift>With<Key.space>deepest<Key.space>sympathy,<Key.enter><Key.shift>Hope
Screenshot: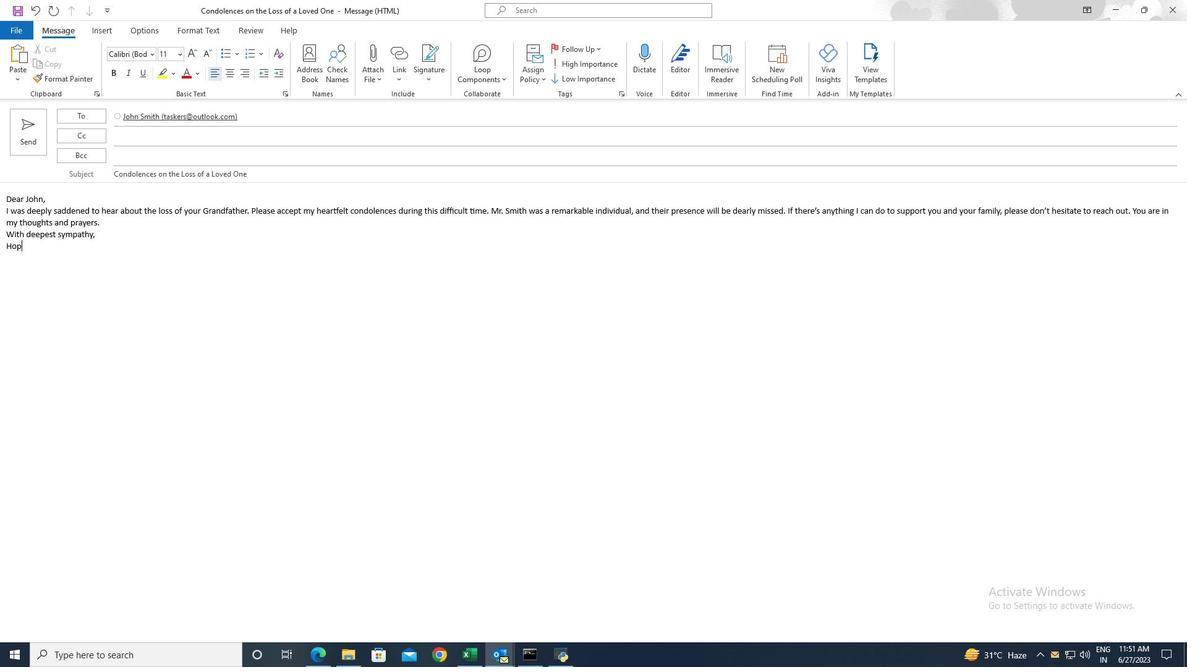 
Action: Mouse moved to (49, 245)
Screenshot: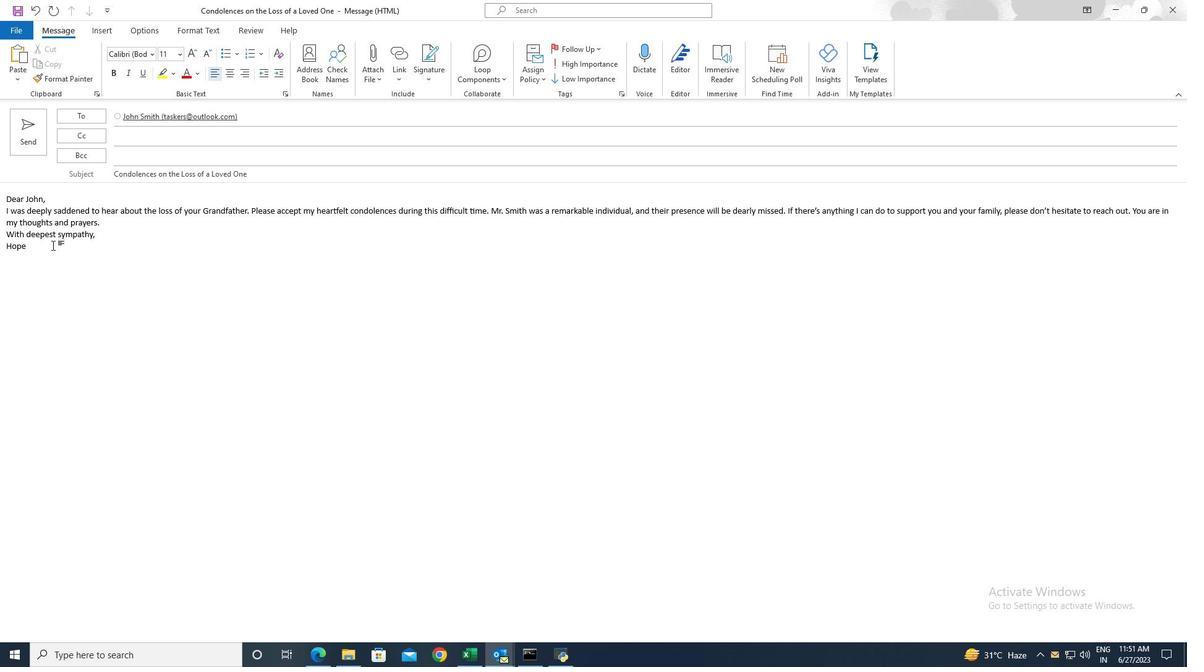 
Action: Mouse pressed left at (49, 245)
Screenshot: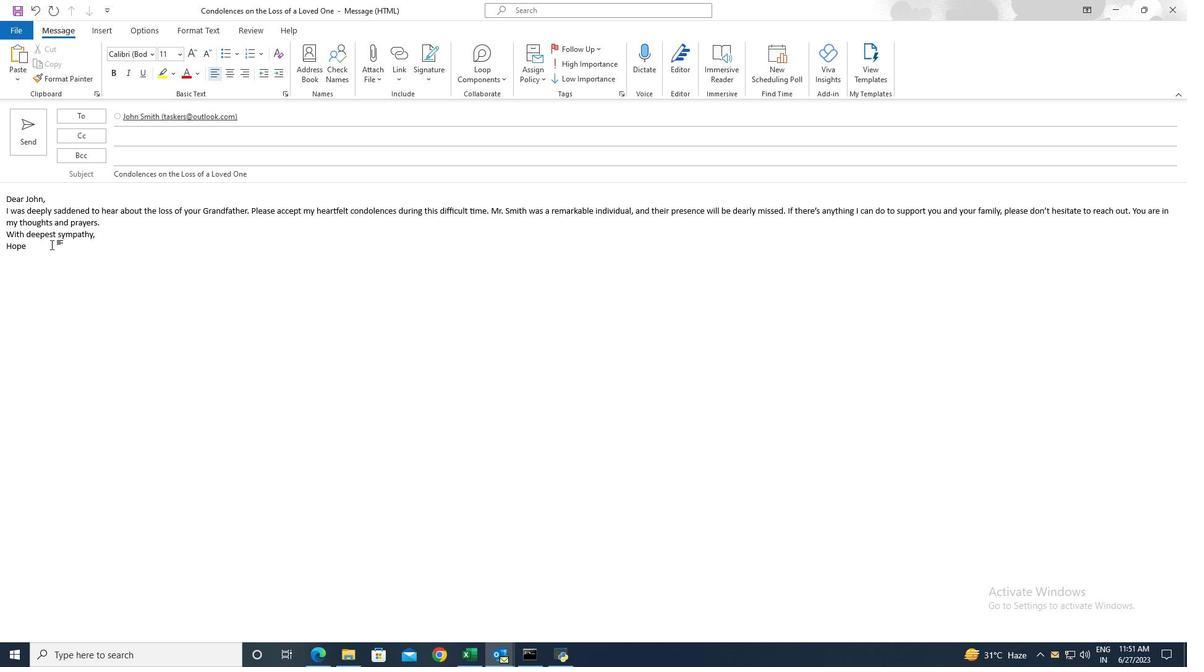 
Action: Mouse moved to (150, 52)
Screenshot: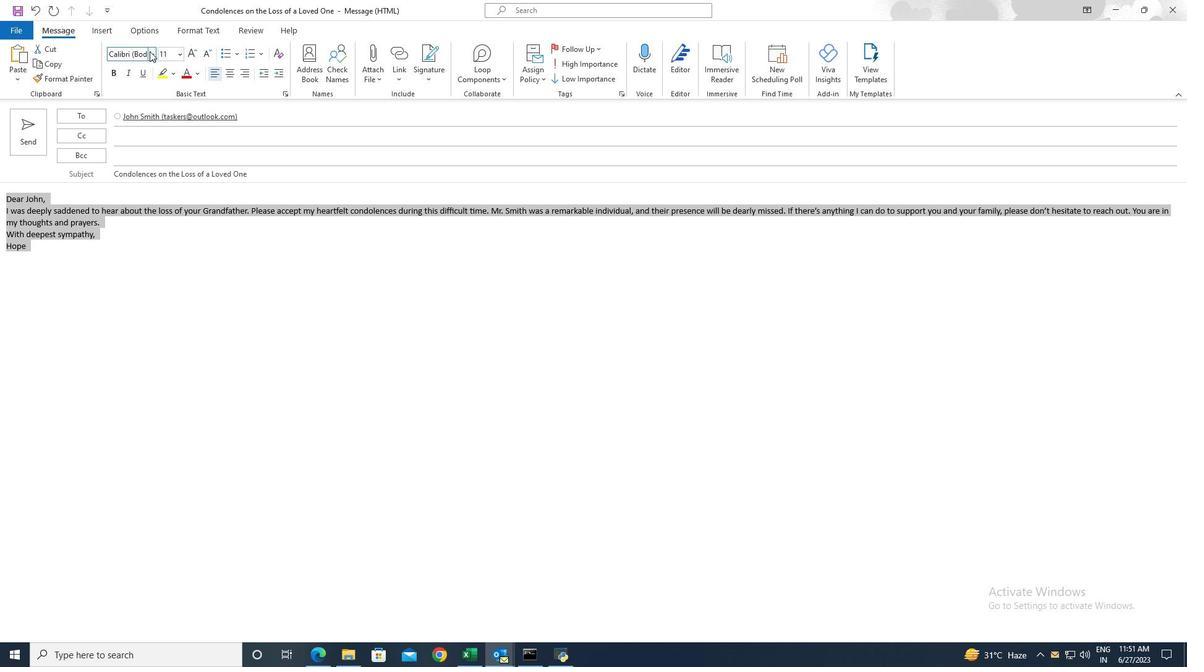 
Action: Mouse pressed left at (150, 52)
Screenshot: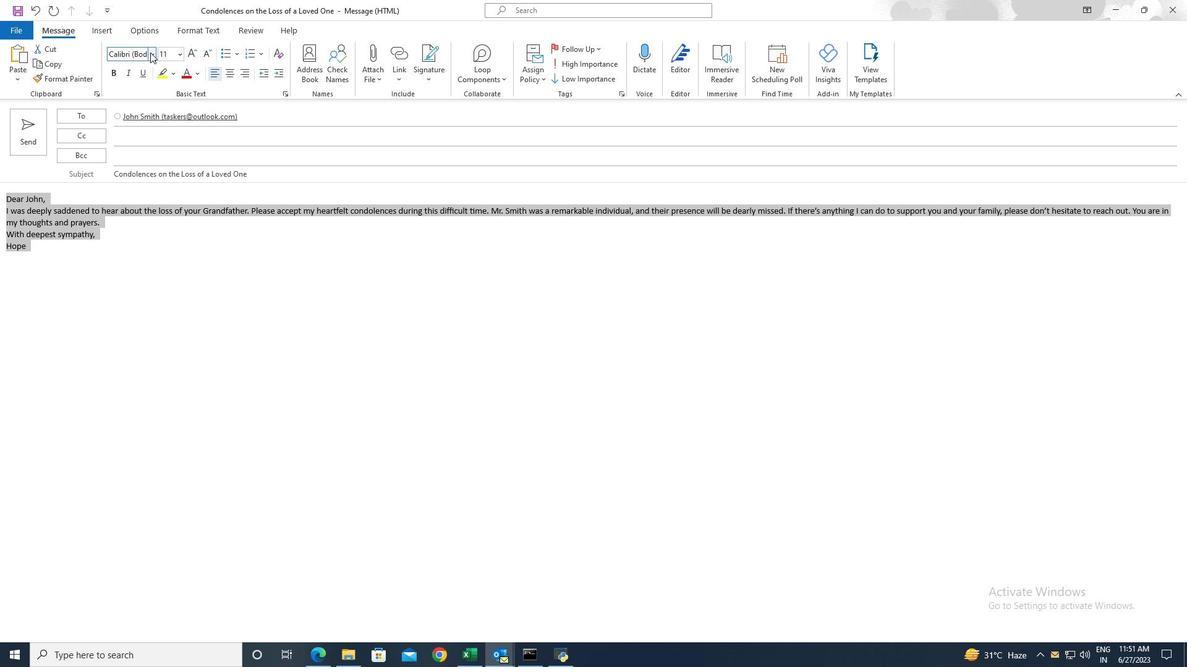 
Action: Mouse moved to (174, 174)
Screenshot: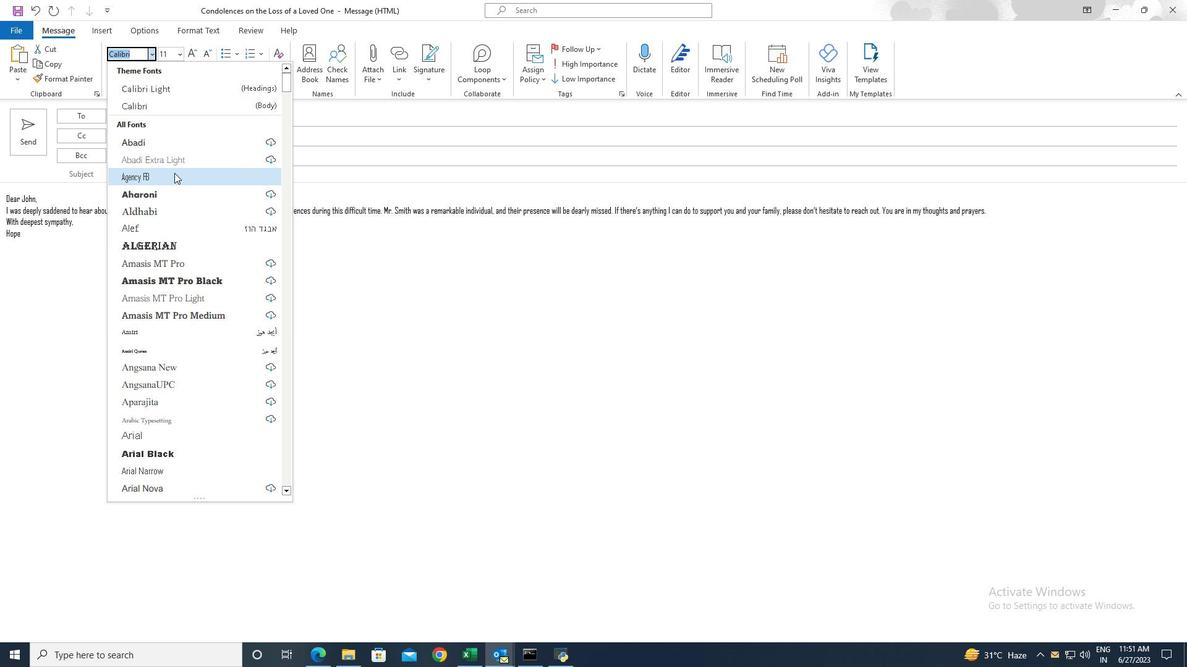 
Action: Mouse scrolled (174, 173) with delta (0, 0)
Screenshot: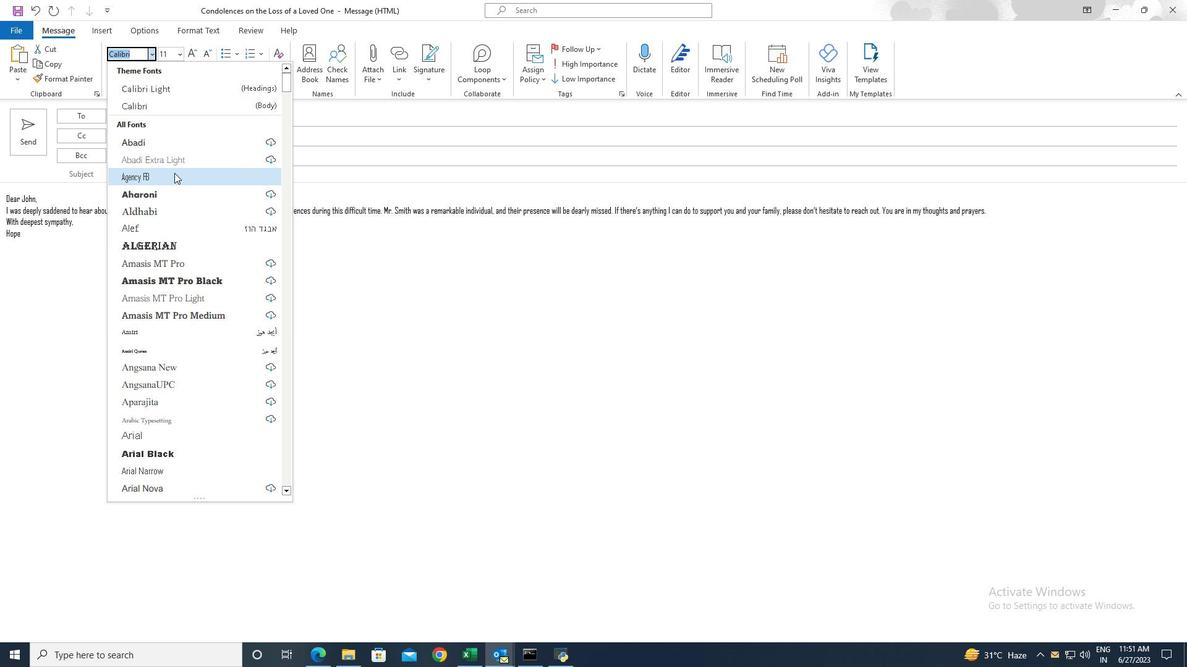 
Action: Mouse moved to (155, 377)
Screenshot: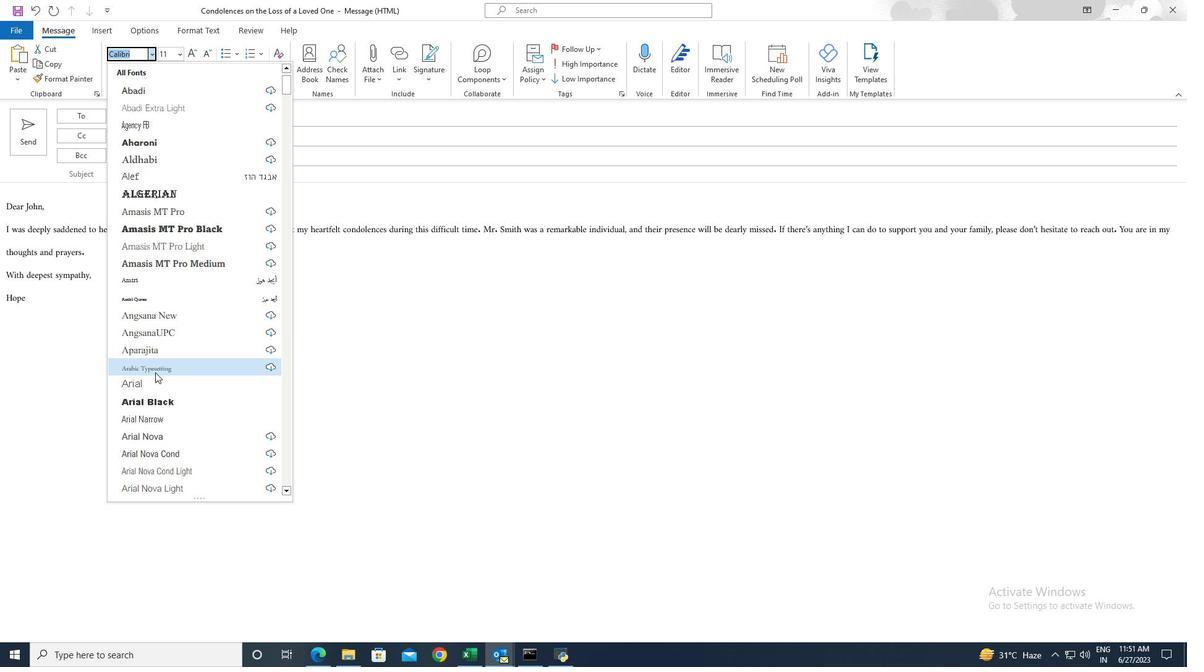 
Action: Mouse pressed left at (155, 377)
Screenshot: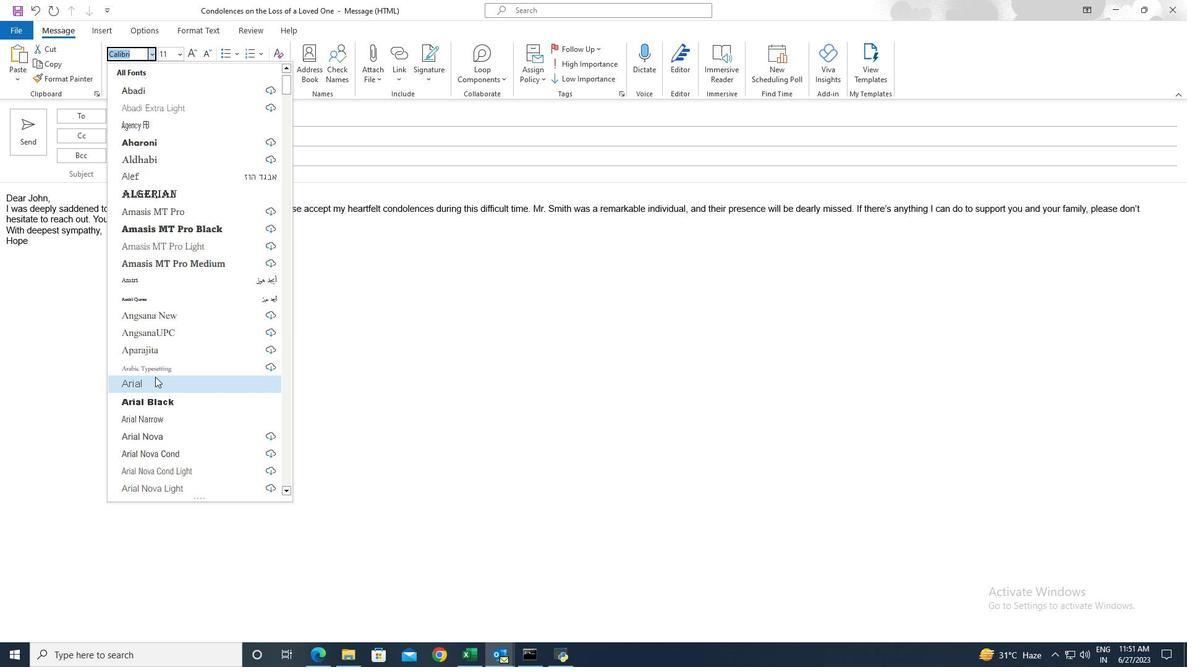 
Action: Mouse moved to (179, 55)
Screenshot: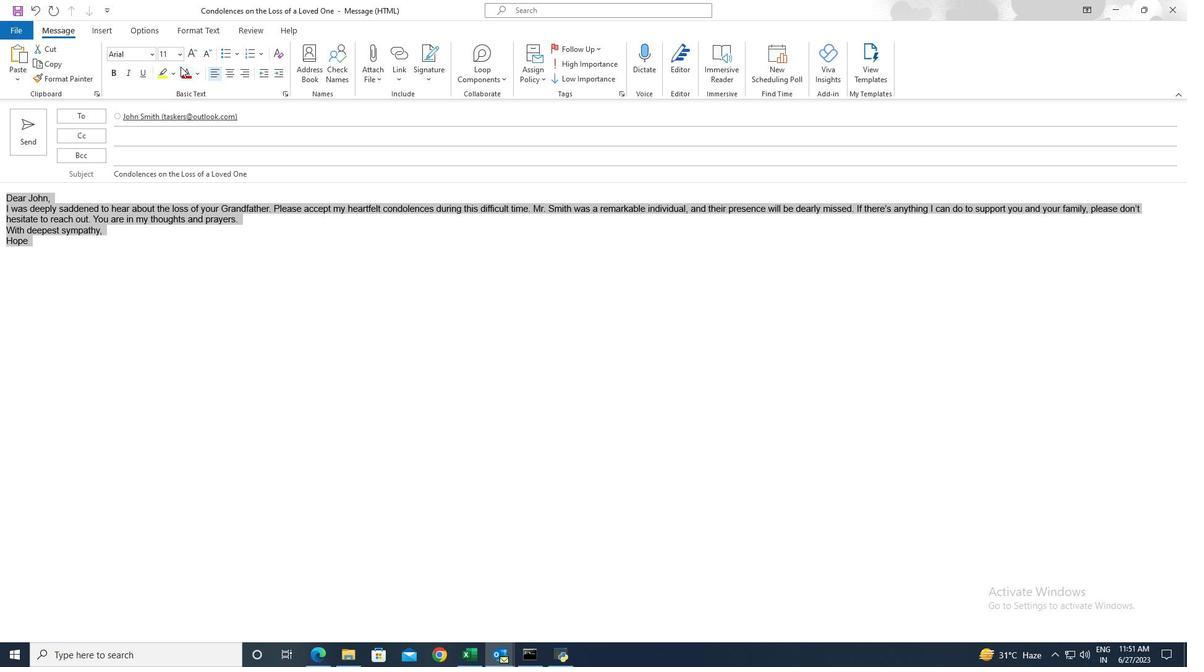 
Action: Mouse pressed left at (179, 55)
Screenshot: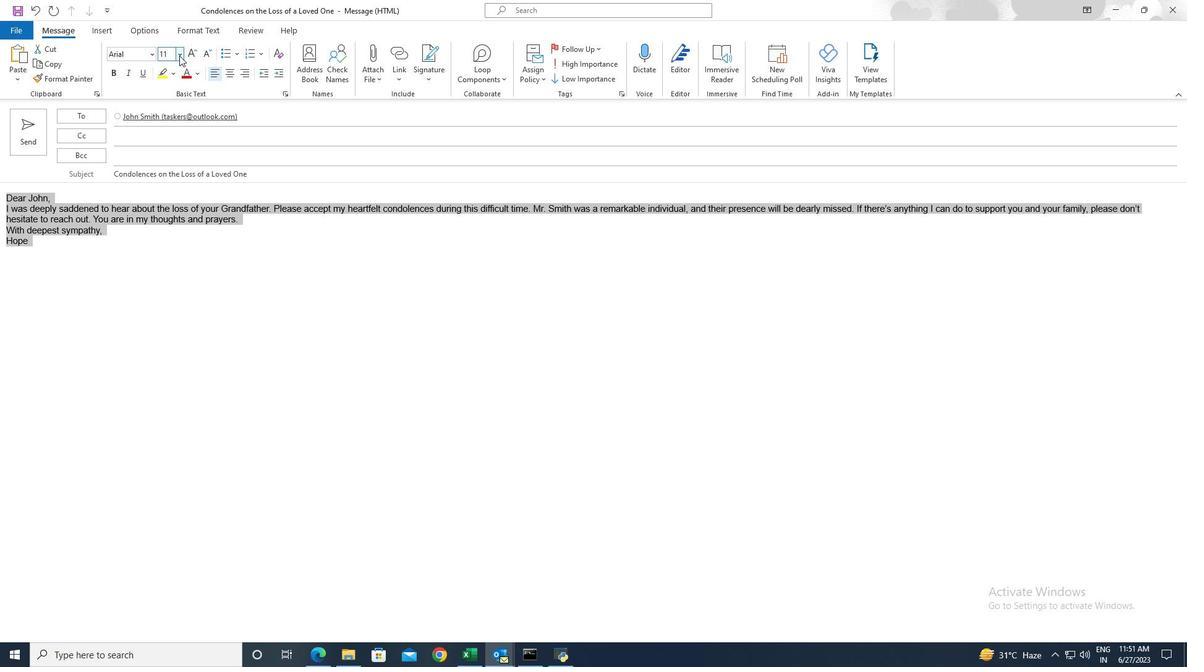 
Action: Mouse moved to (169, 121)
Screenshot: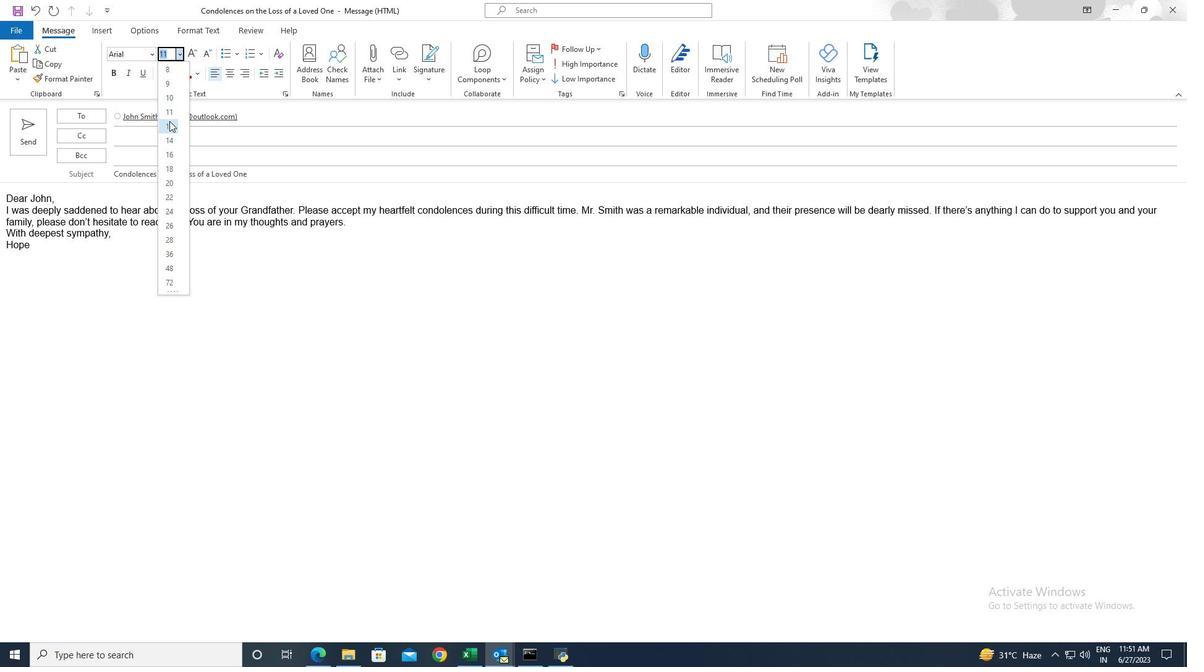 
Action: Mouse pressed left at (169, 121)
Screenshot: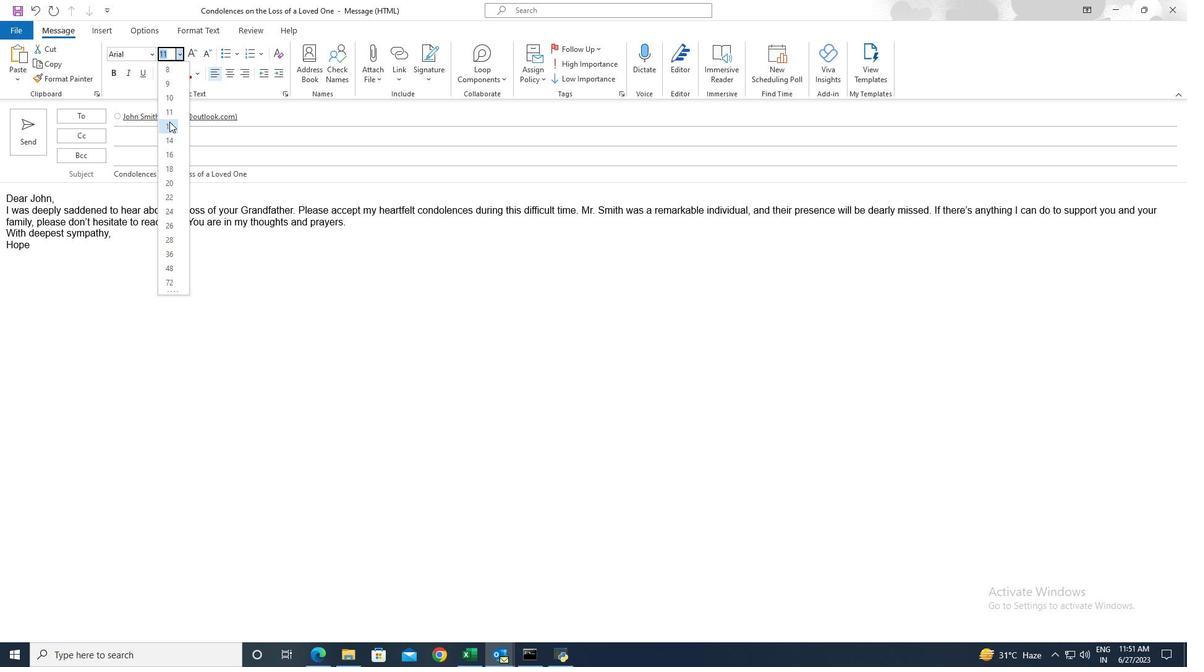 
Action: Mouse moved to (688, 85)
Screenshot: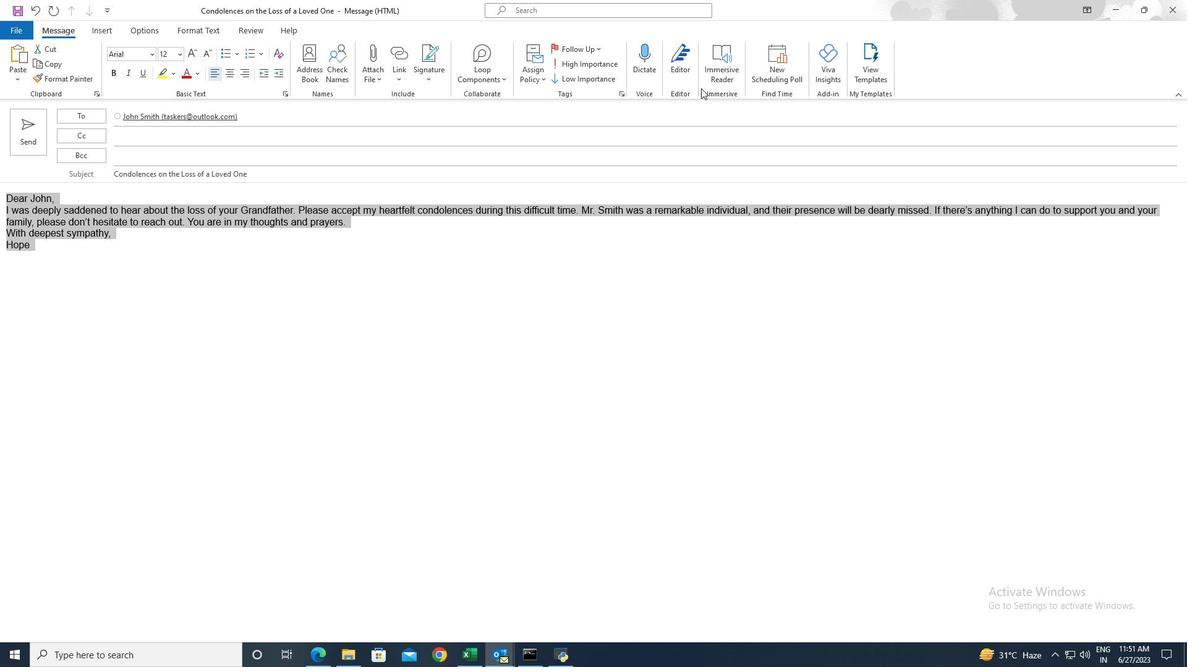 
Action: Mouse pressed left at (688, 85)
Screenshot: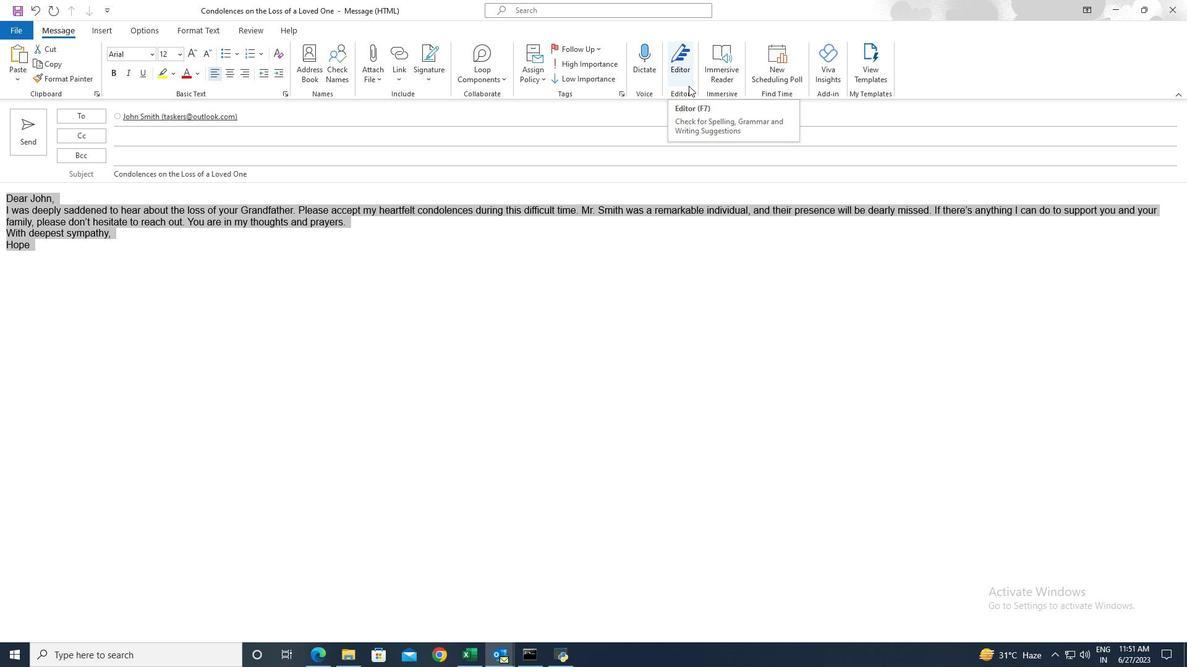 
Action: Mouse moved to (722, 73)
Screenshot: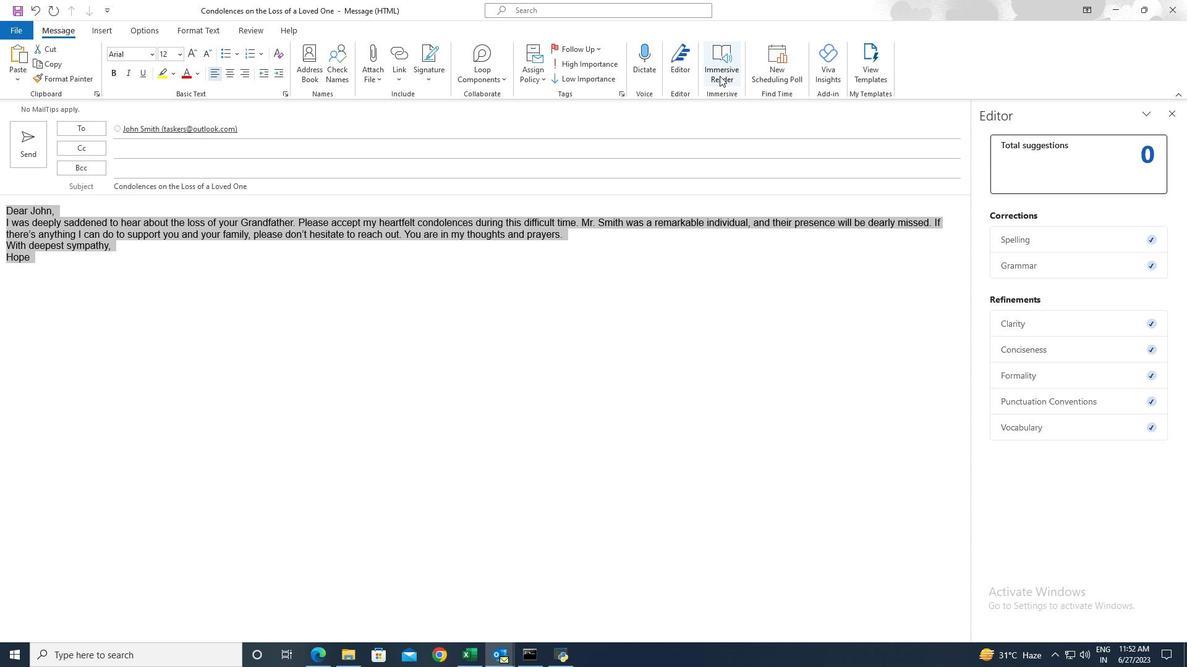
Action: Mouse pressed left at (722, 73)
Screenshot: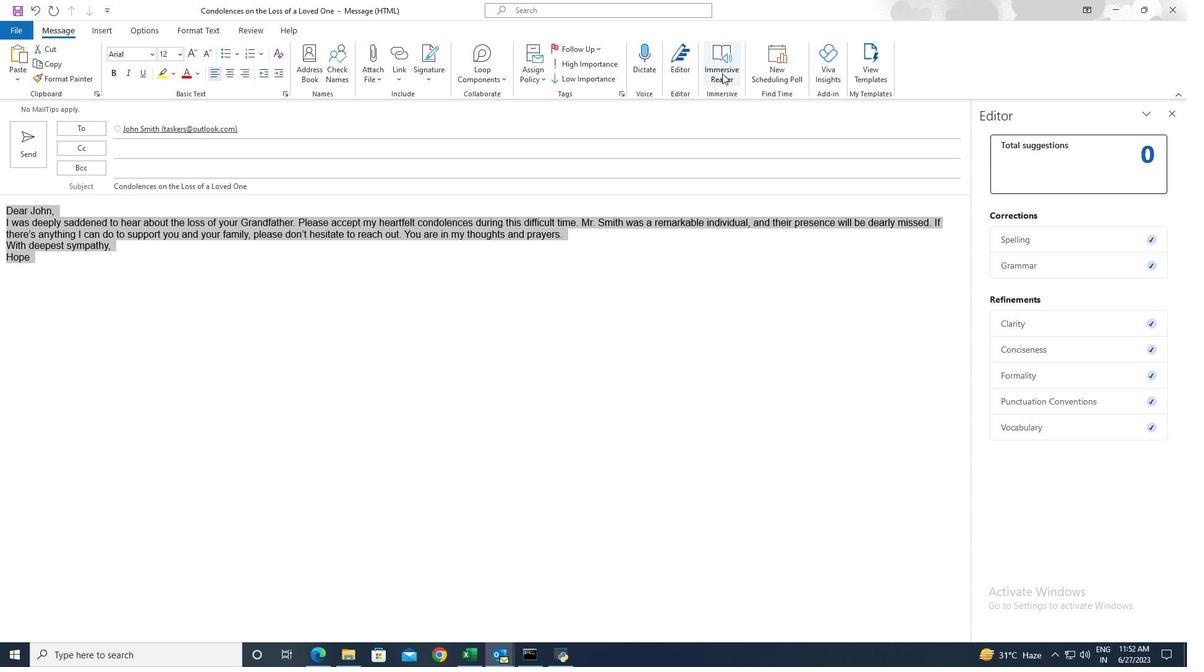 
Action: Mouse moved to (102, 70)
Screenshot: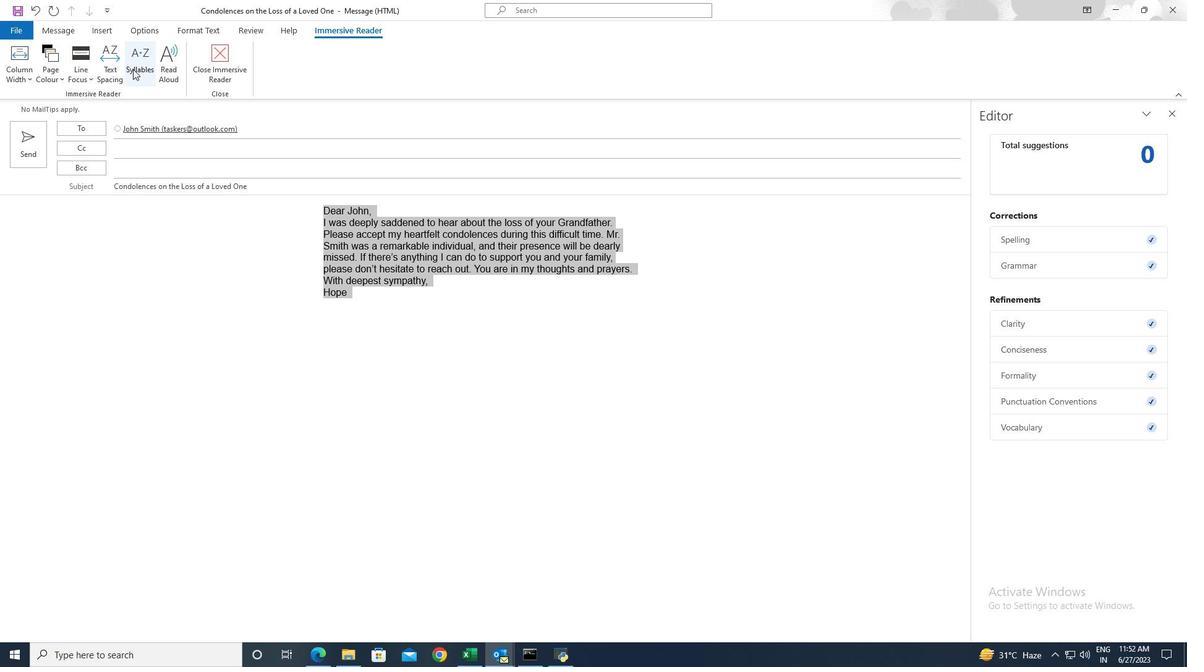 
Action: Mouse pressed left at (102, 70)
Screenshot: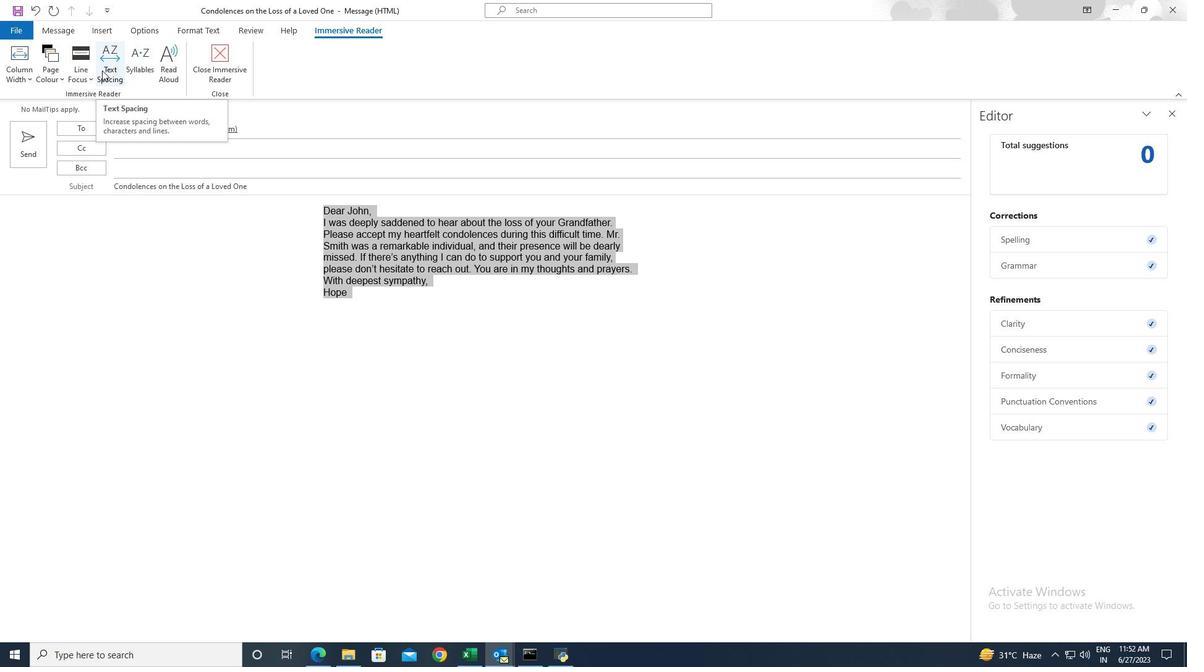 
Action: Mouse moved to (61, 32)
Screenshot: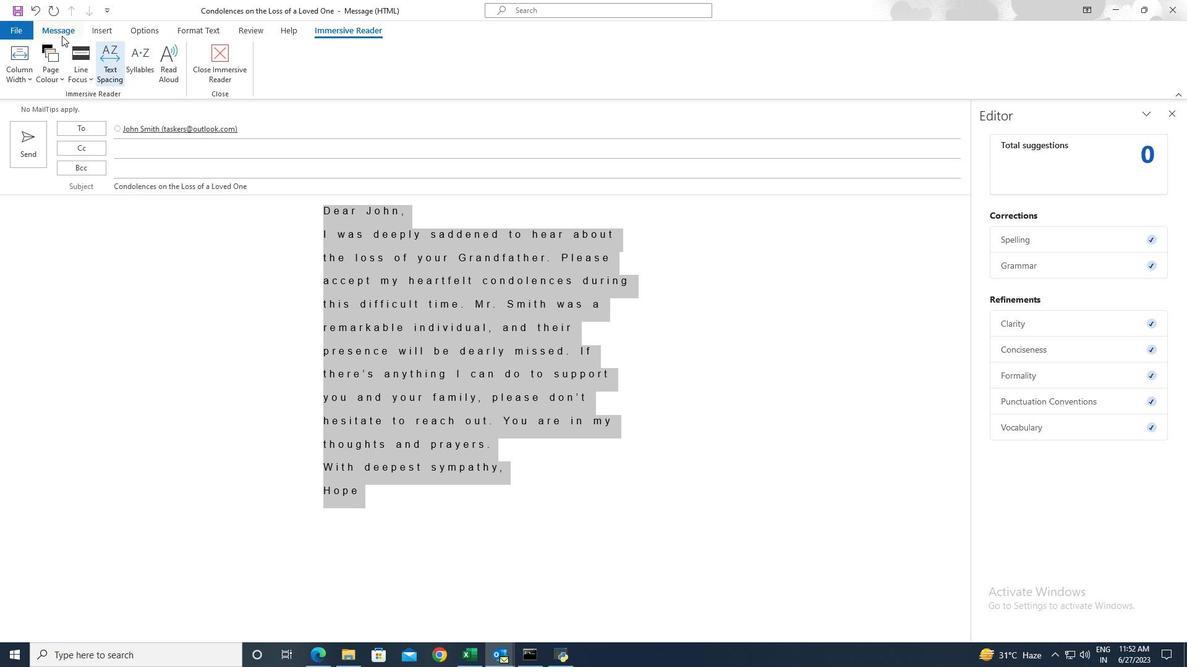 
Action: Mouse pressed left at (61, 32)
Screenshot: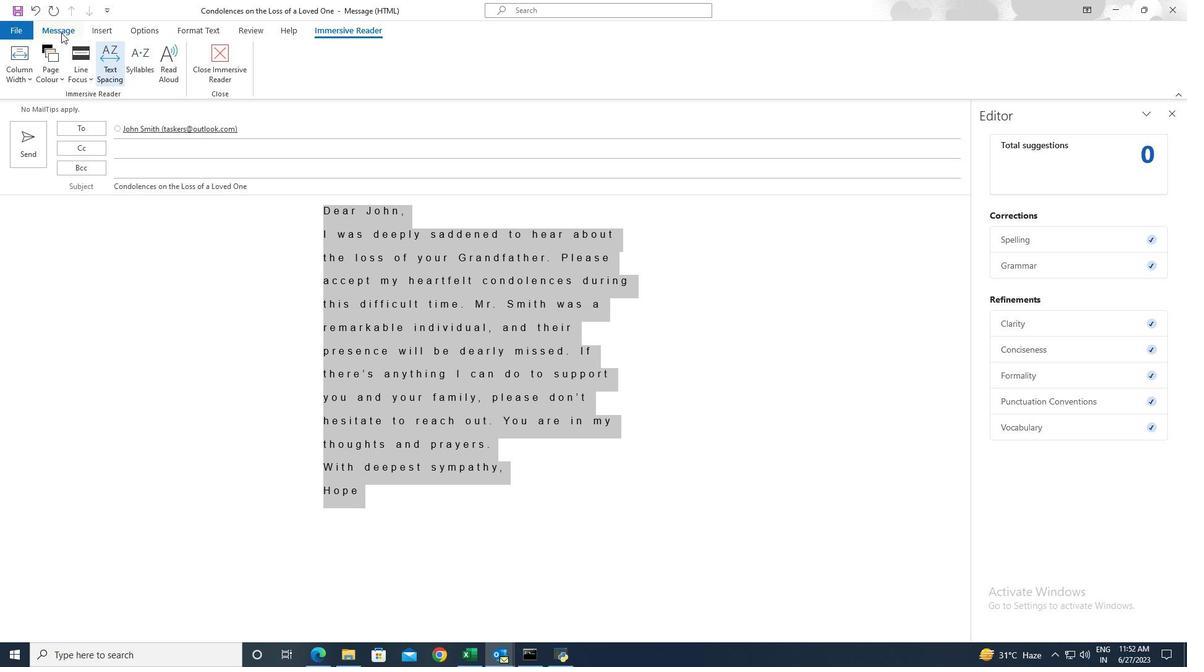 
Action: Mouse moved to (42, 151)
Screenshot: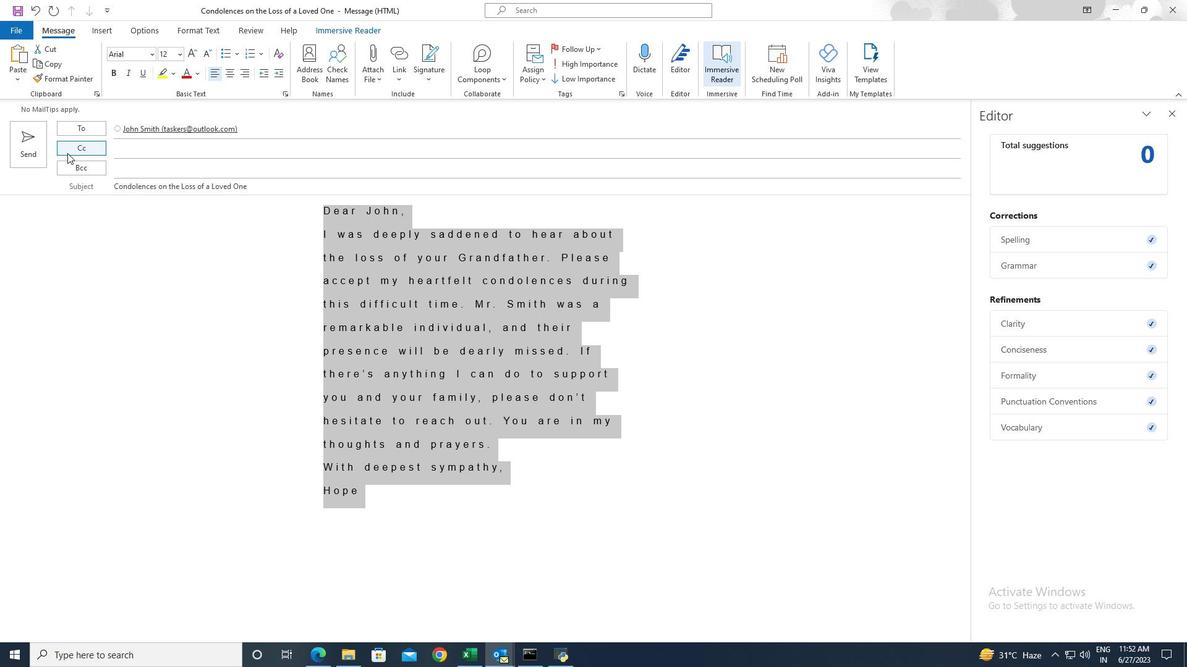 
Action: Mouse pressed left at (42, 151)
Screenshot: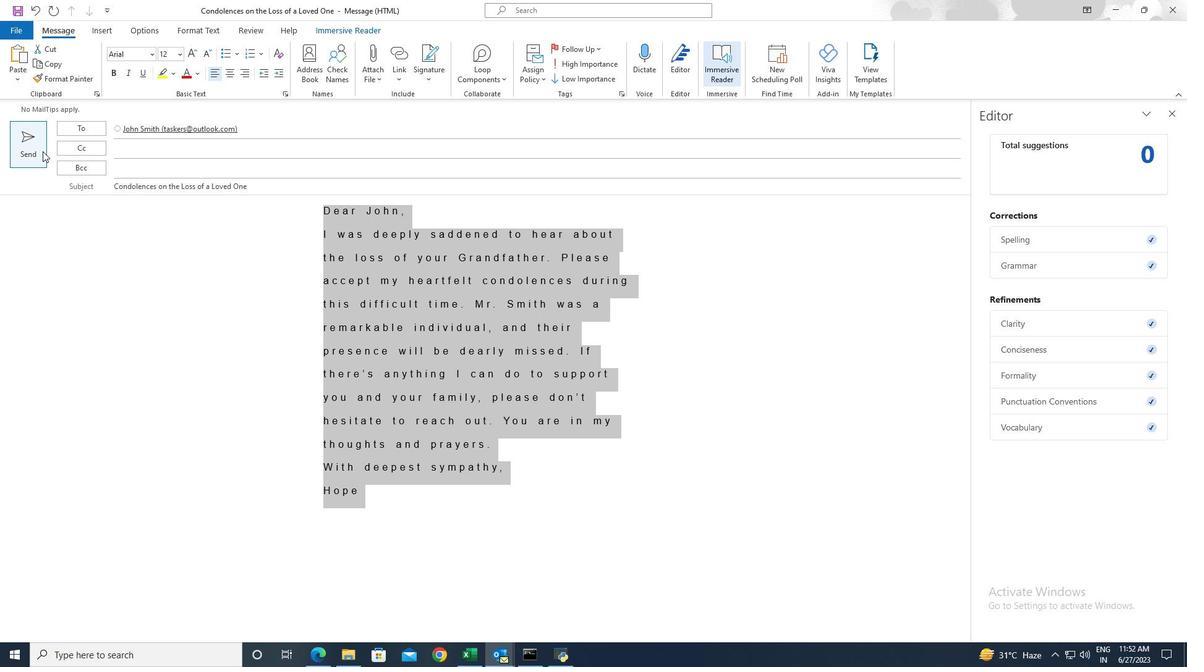 
